 Task: Make in the project AgileHorizon a sprint 'Cloud Migration Sprint'. Create in the project AgileHorizon a sprint 'Cloud Migration Sprint'. Add in the project AgileHorizon a sprint 'Cloud Migration Sprint'
Action: Mouse moved to (203, 54)
Screenshot: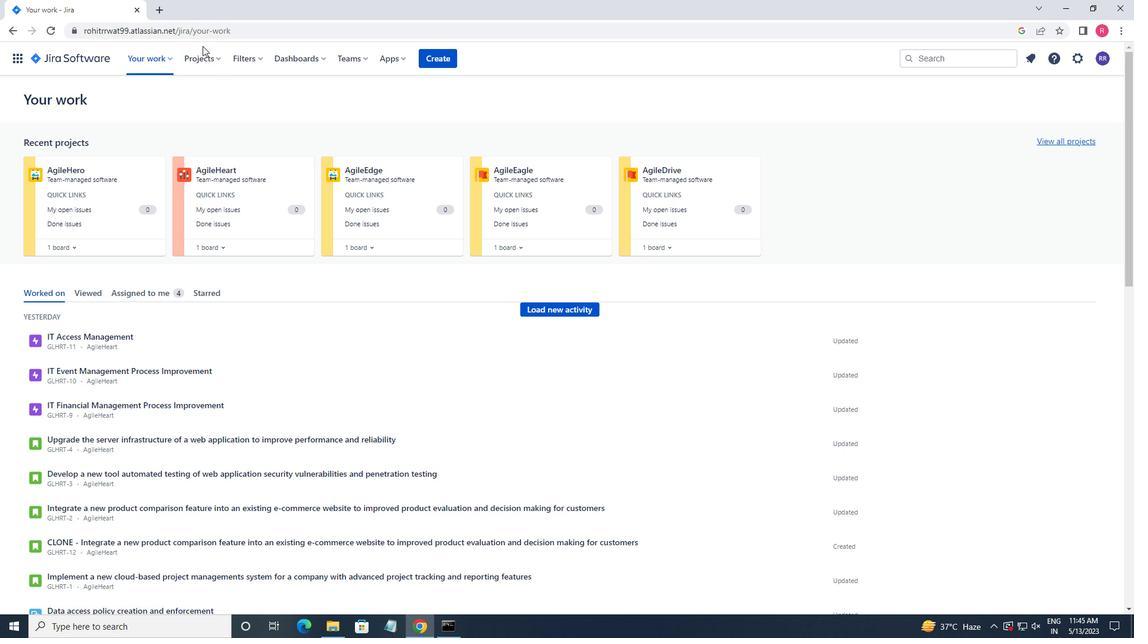 
Action: Mouse pressed left at (203, 54)
Screenshot: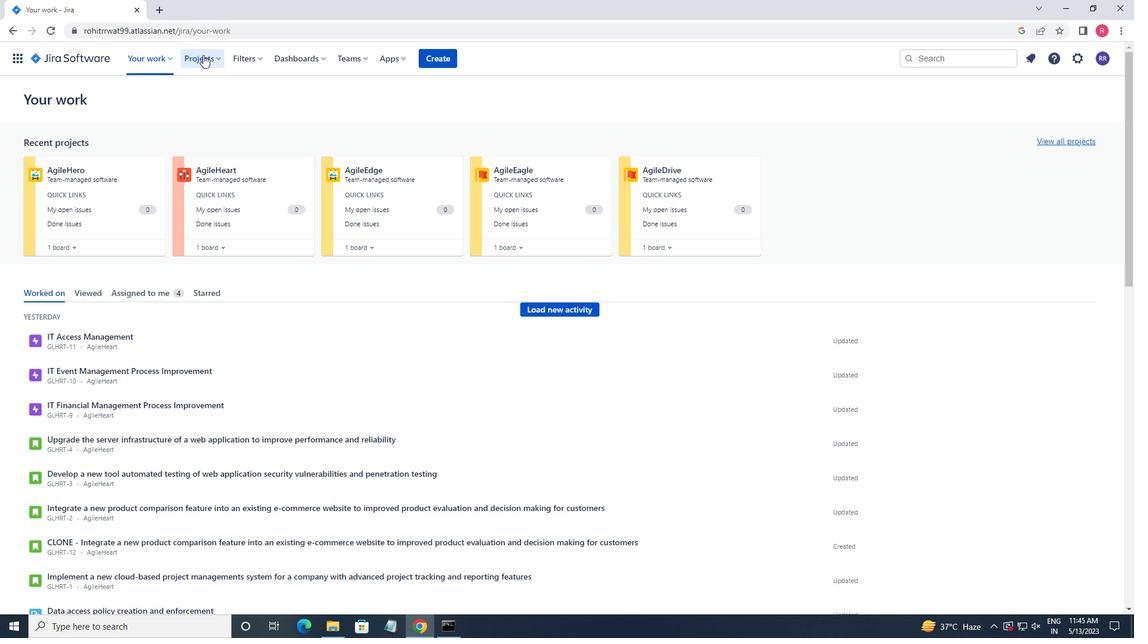 
Action: Mouse moved to (221, 105)
Screenshot: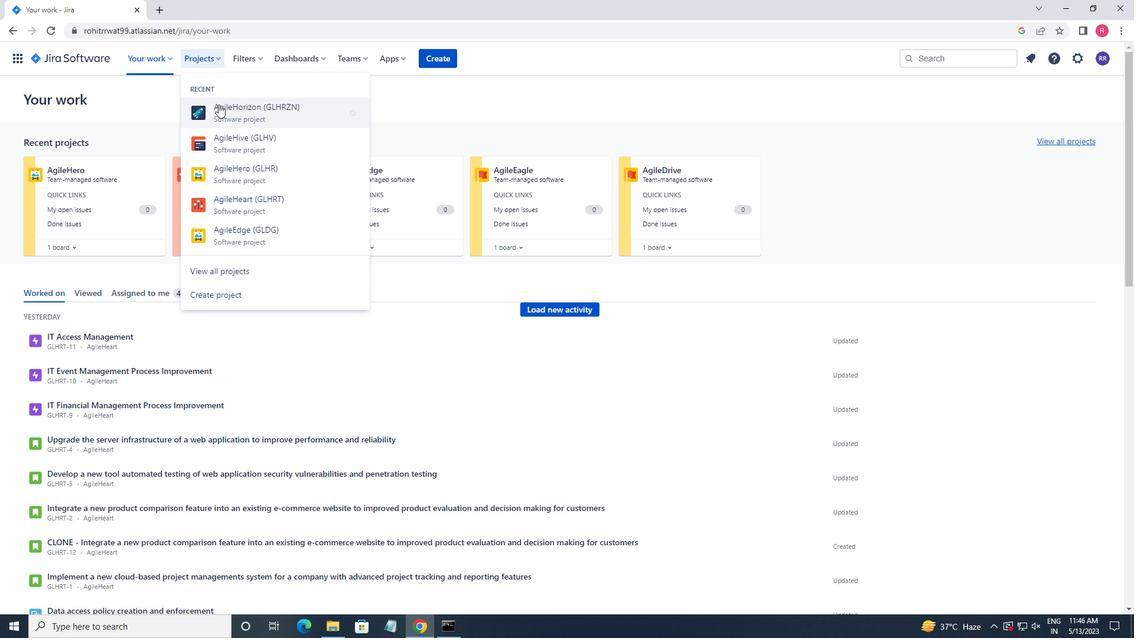 
Action: Mouse pressed left at (221, 105)
Screenshot: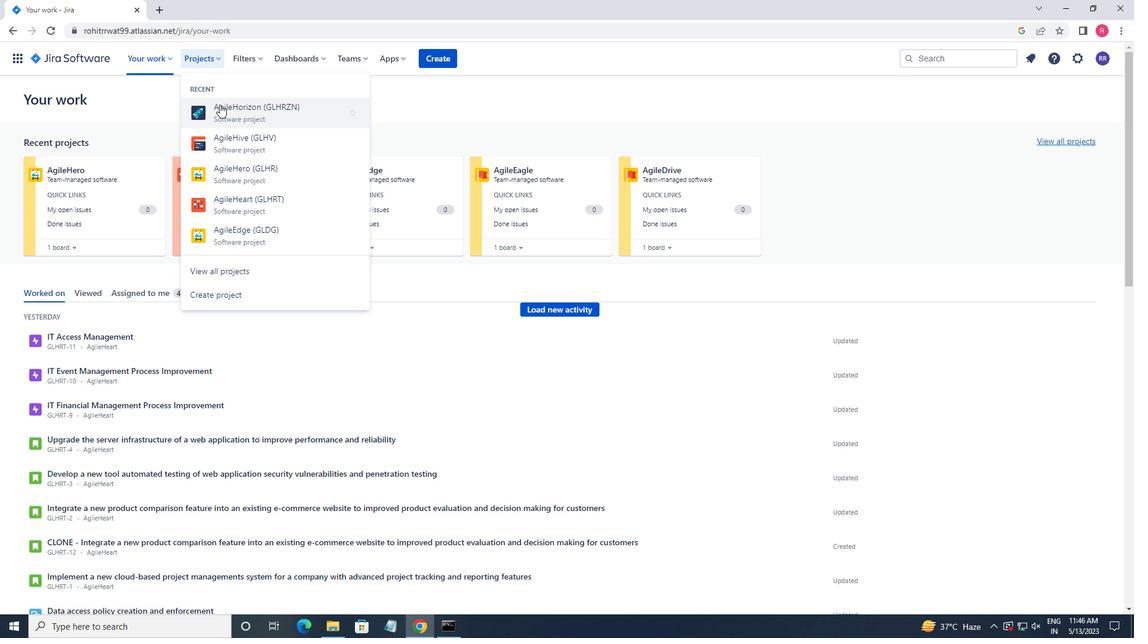 
Action: Mouse moved to (75, 179)
Screenshot: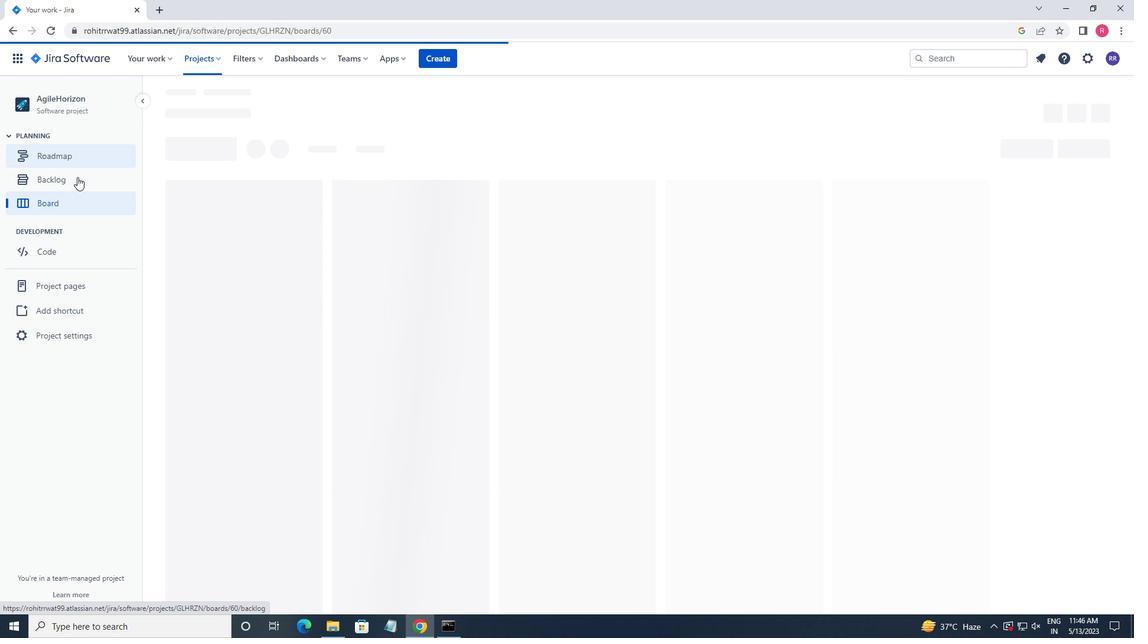 
Action: Mouse pressed left at (75, 179)
Screenshot: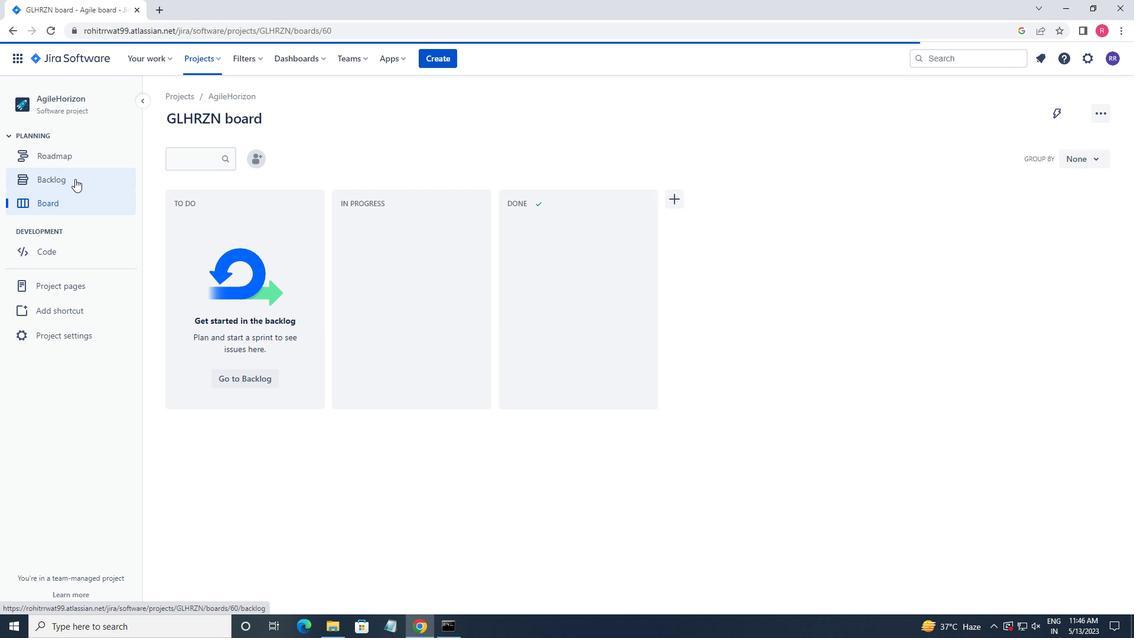 
Action: Mouse moved to (420, 192)
Screenshot: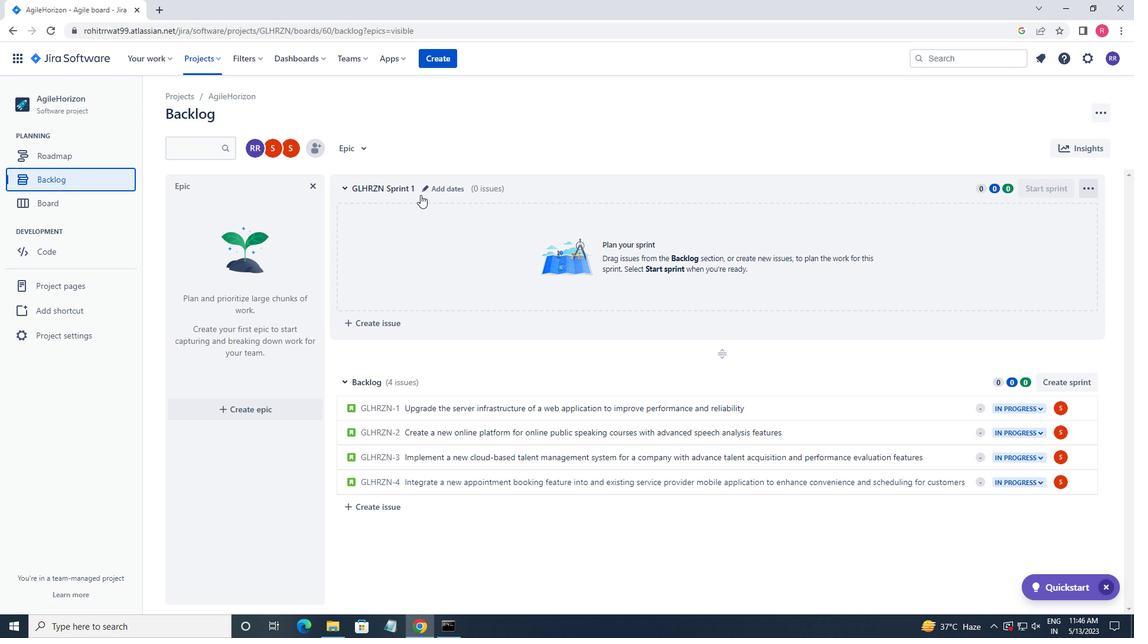 
Action: Mouse pressed left at (420, 192)
Screenshot: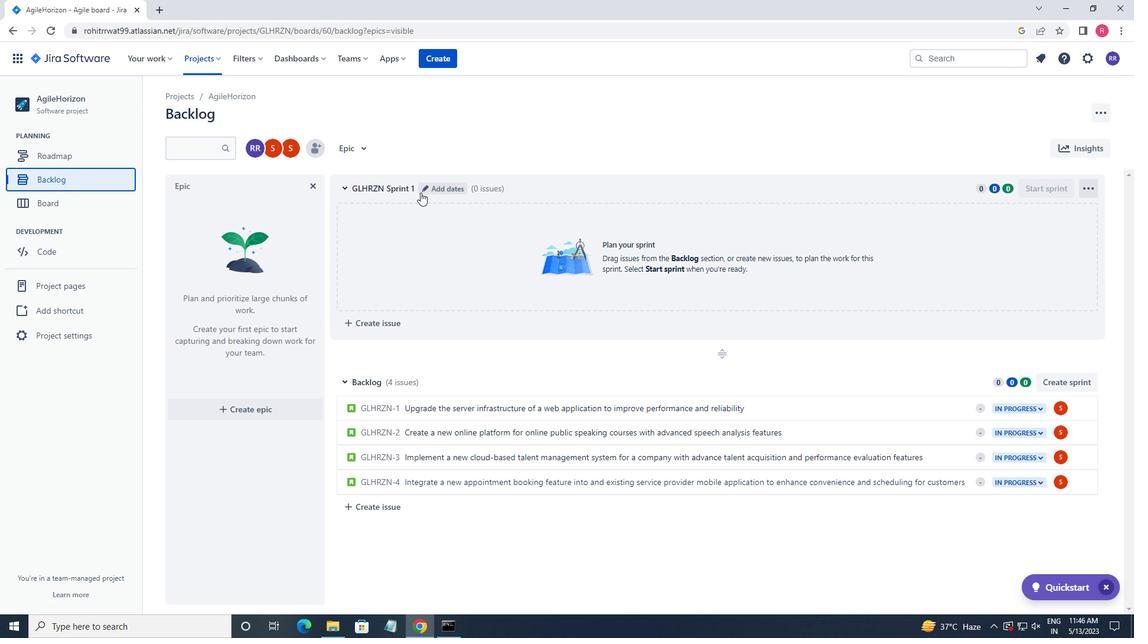 
Action: Key pressed <Key.backspace><Key.backspace><Key.backspace><Key.backspace><Key.backspace><Key.backspace><Key.backspace><Key.backspace><Key.backspace><Key.backspace><Key.backspace><Key.backspace><Key.backspace><Key.backspace><Key.backspace><Key.backspace><Key.backspace><Key.backspace><Key.backspace><Key.backspace><Key.backspace><Key.backspace><Key.backspace><Key.backspace><Key.shift>CLOUD<Key.space><Key.shift_r>MIGRATION<Key.space><Key.shift><Key.shift>SPRINT<Key.space>
Screenshot: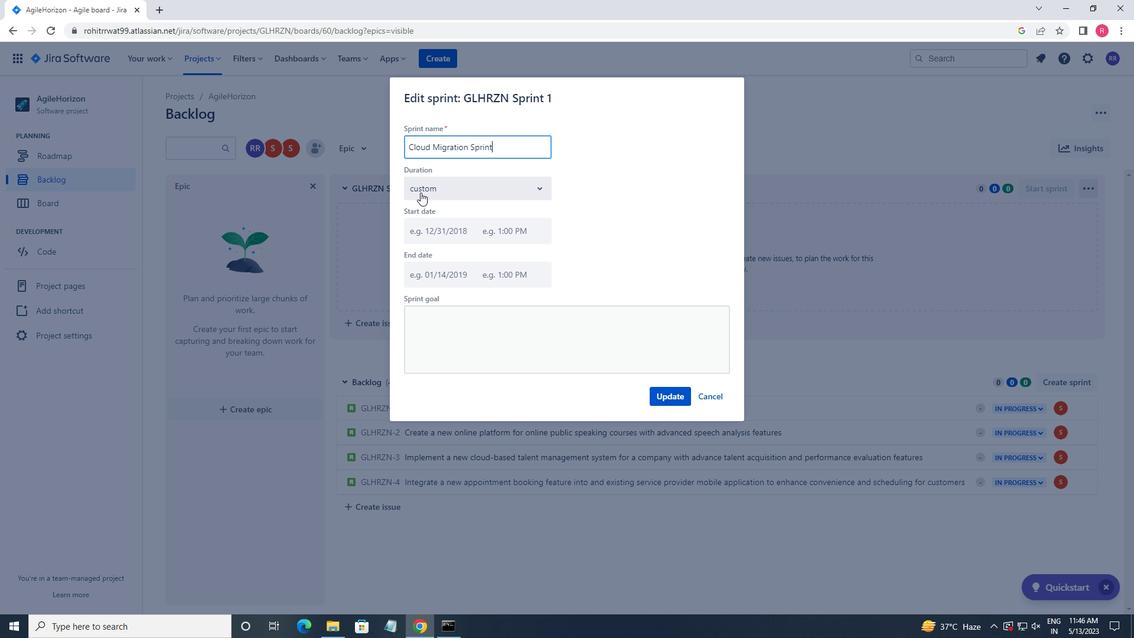 
Action: Mouse moved to (661, 403)
Screenshot: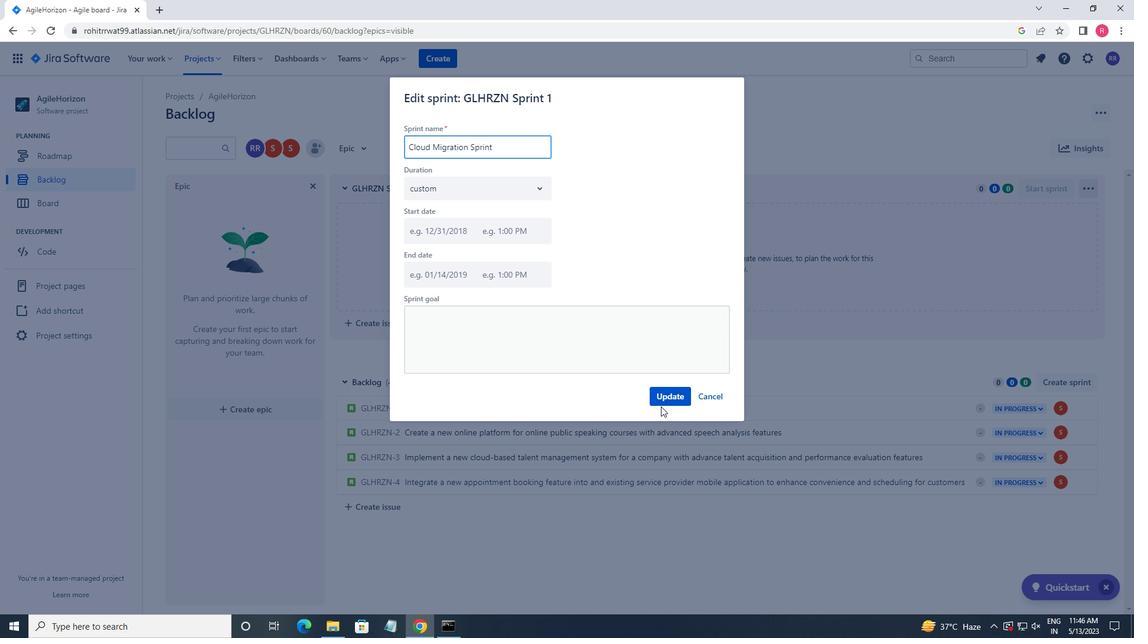 
Action: Mouse pressed left at (661, 403)
Screenshot: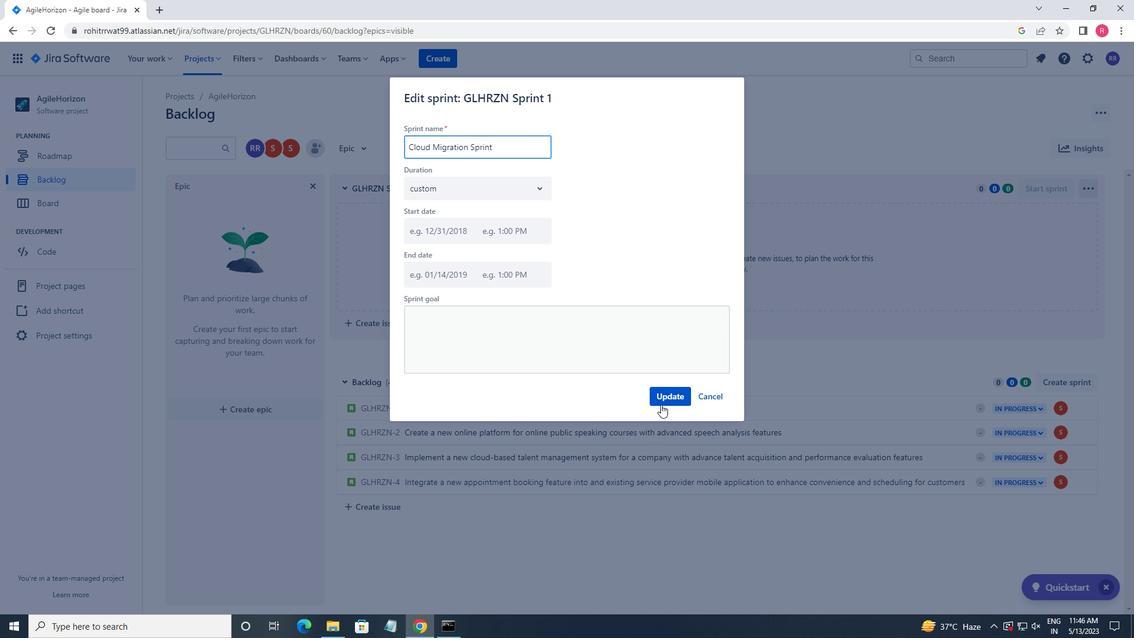 
Action: Mouse moved to (1072, 381)
Screenshot: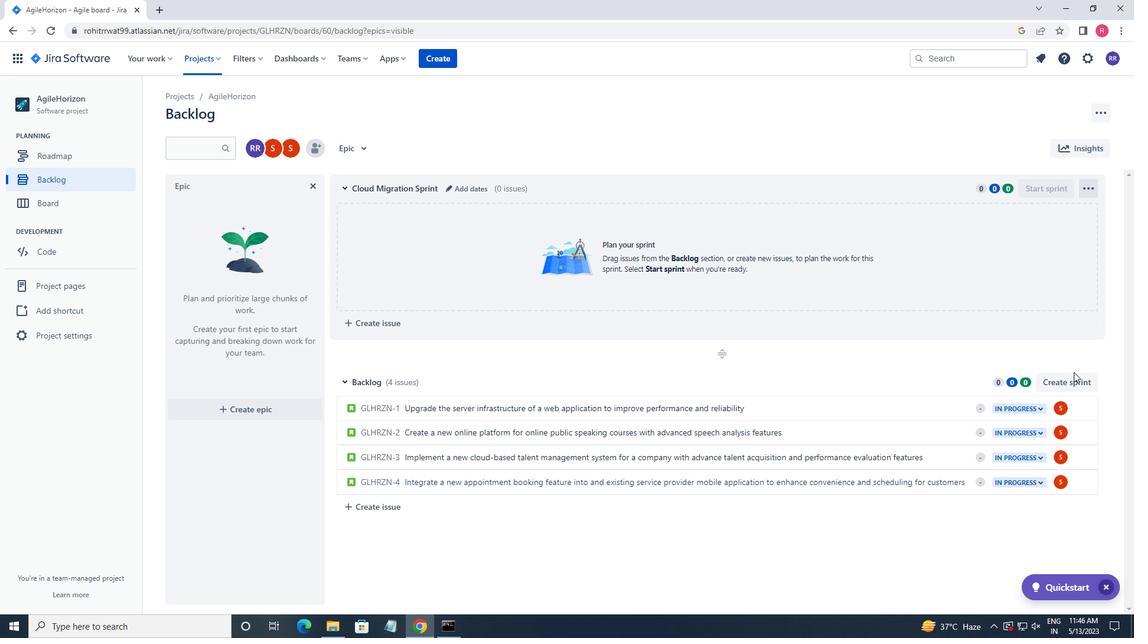 
Action: Mouse pressed left at (1072, 381)
Screenshot: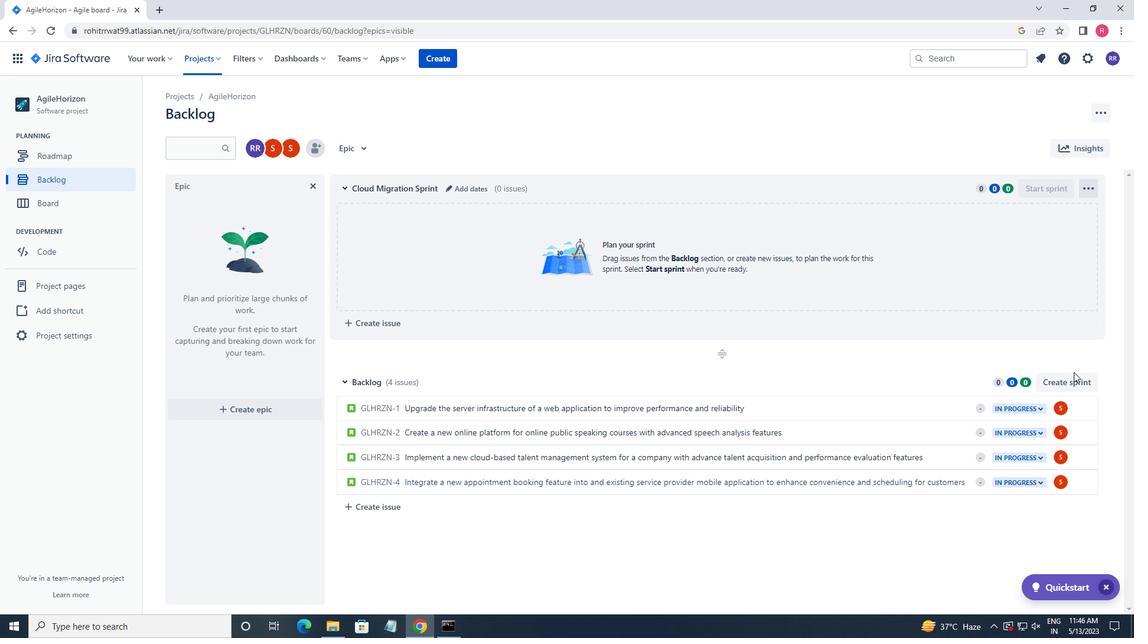 
Action: Mouse moved to (453, 387)
Screenshot: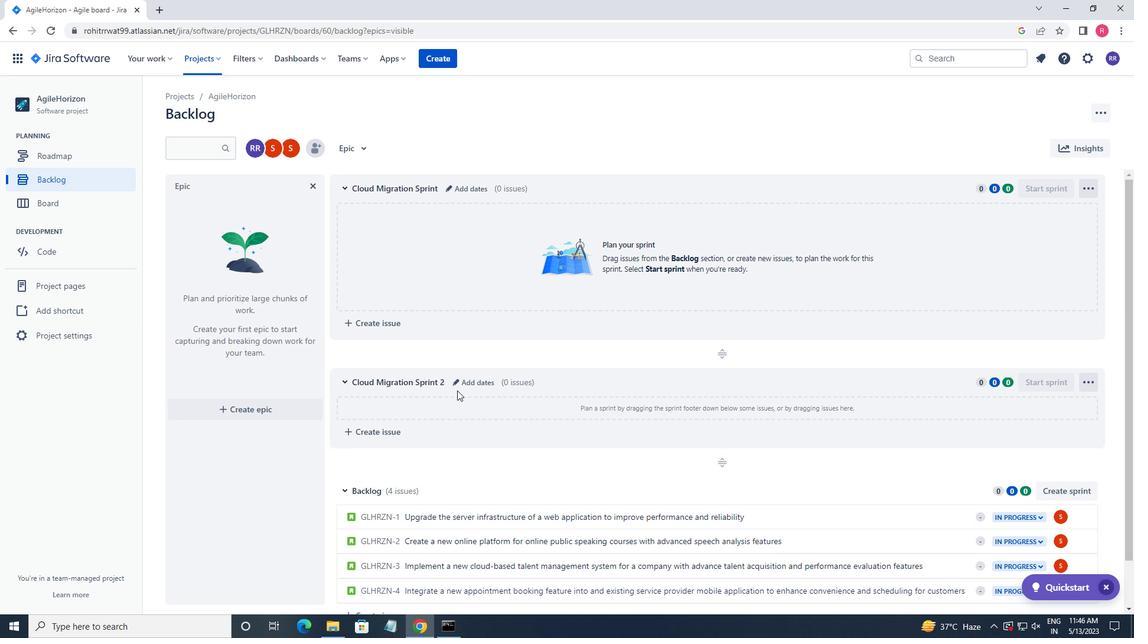 
Action: Mouse pressed left at (453, 387)
Screenshot: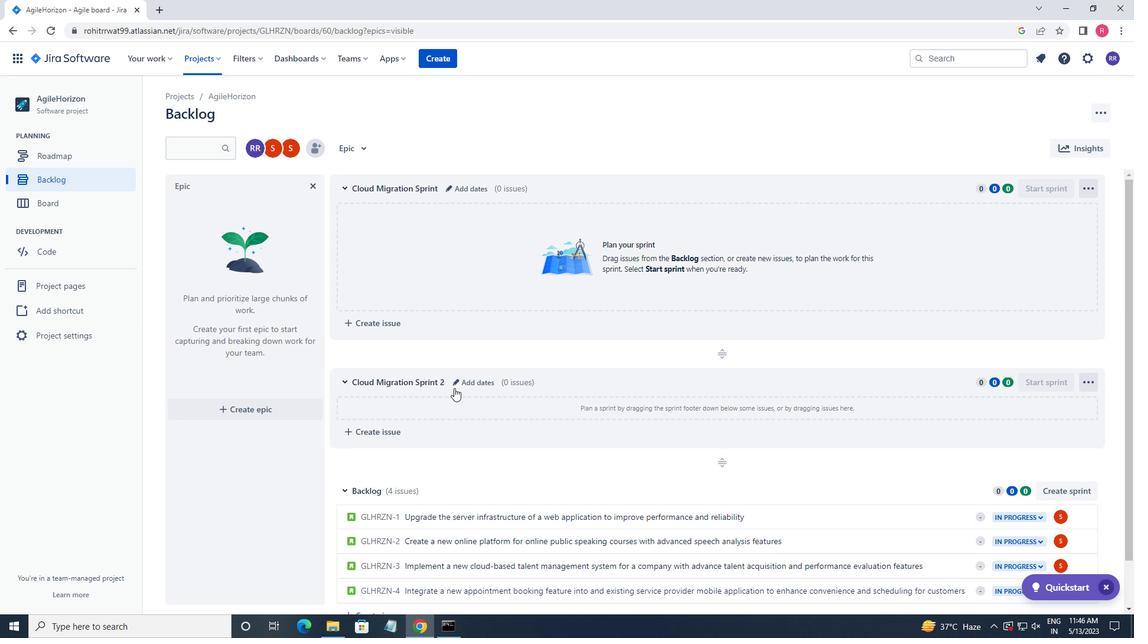 
Action: Key pressed <Key.backspace><Key.enter>
Screenshot: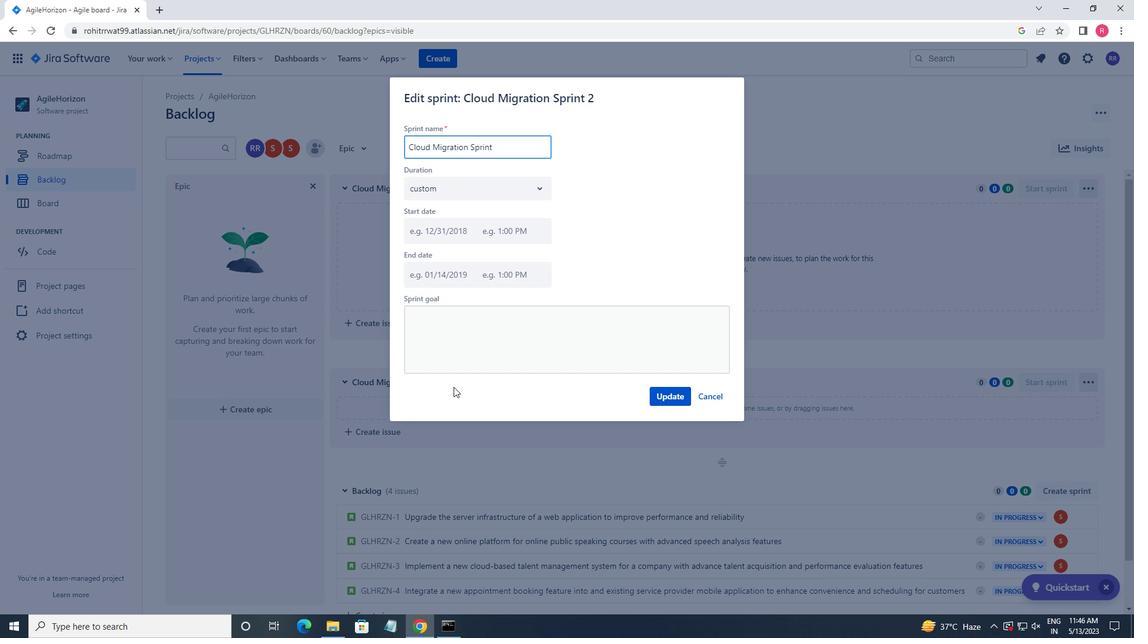 
Action: Mouse moved to (1066, 495)
Screenshot: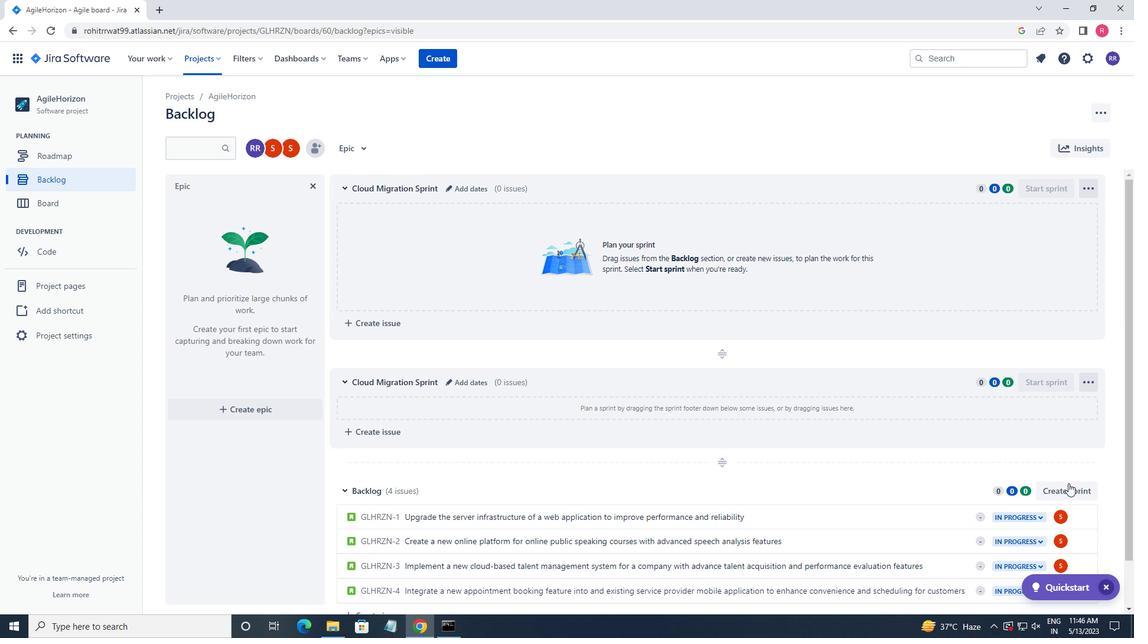 
Action: Mouse pressed left at (1066, 495)
Screenshot: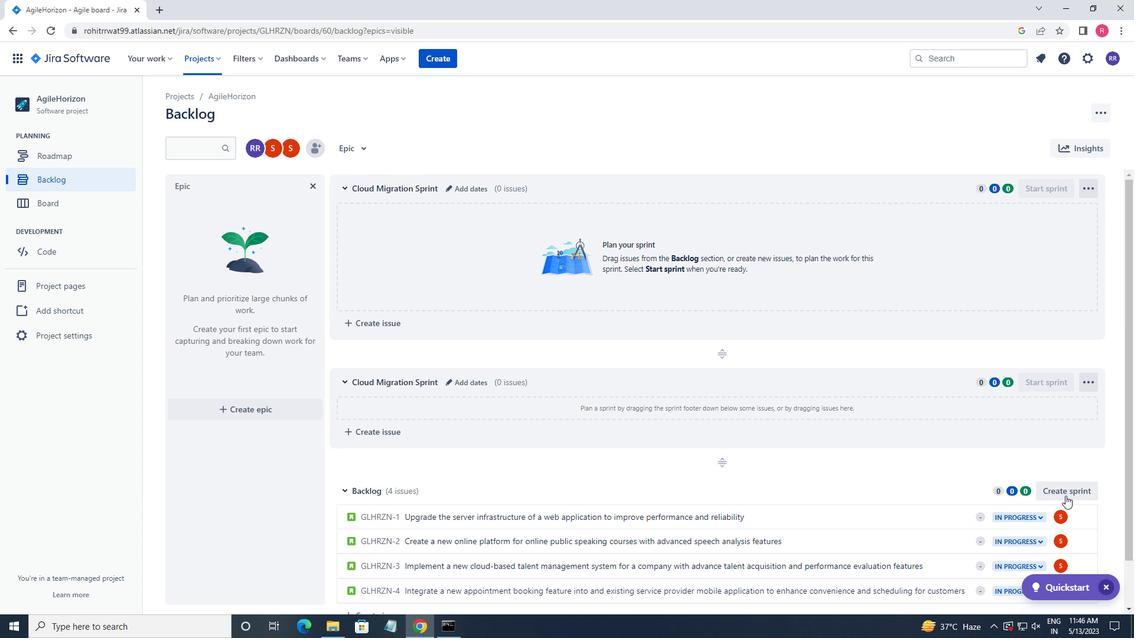 
Action: Mouse moved to (465, 499)
Screenshot: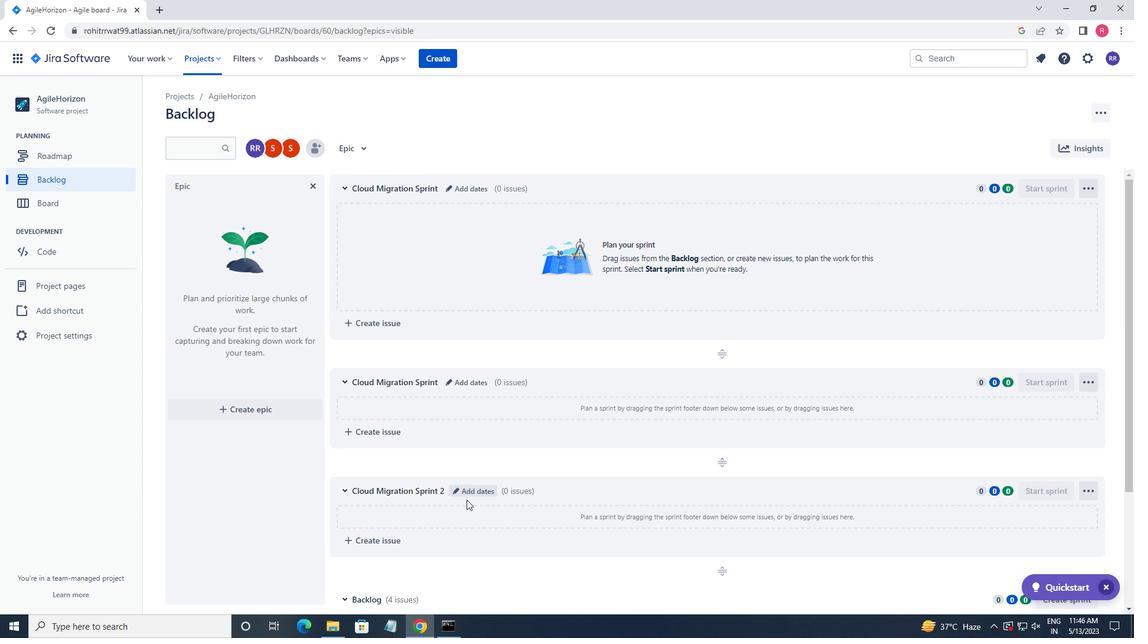 
Action: Mouse pressed left at (465, 499)
Screenshot: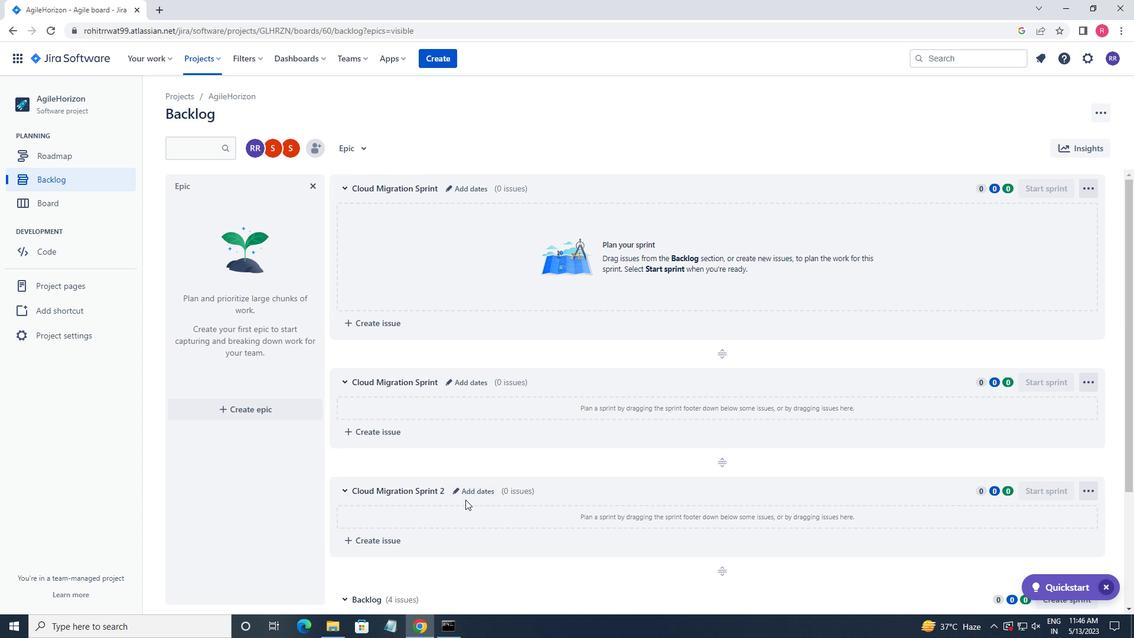 
Action: Mouse moved to (461, 492)
Screenshot: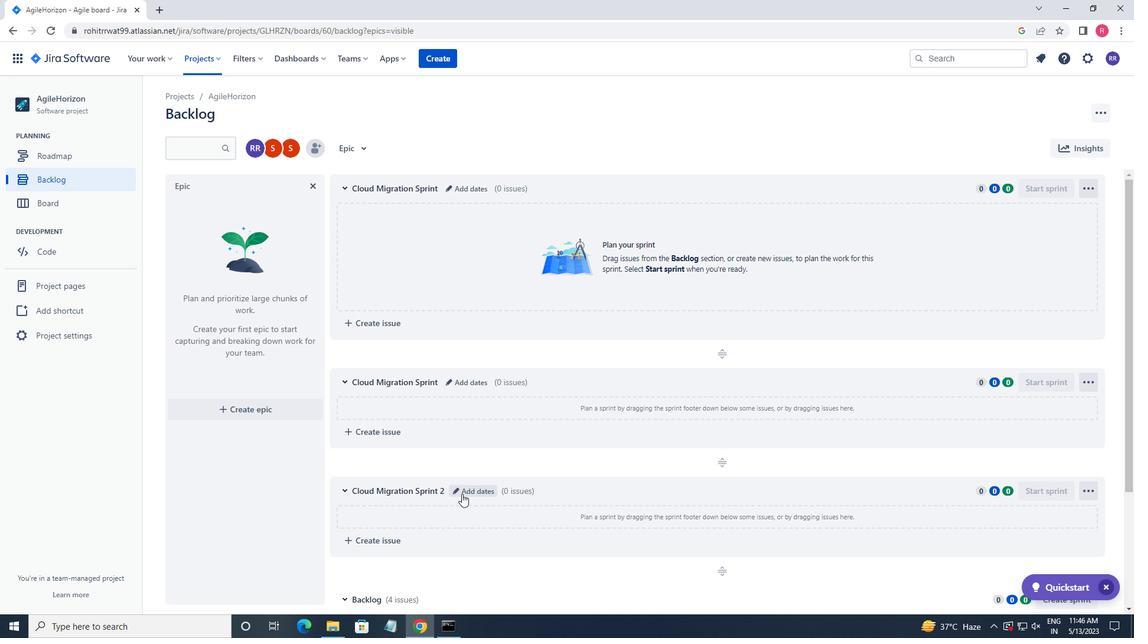 
Action: Mouse pressed left at (461, 492)
Screenshot: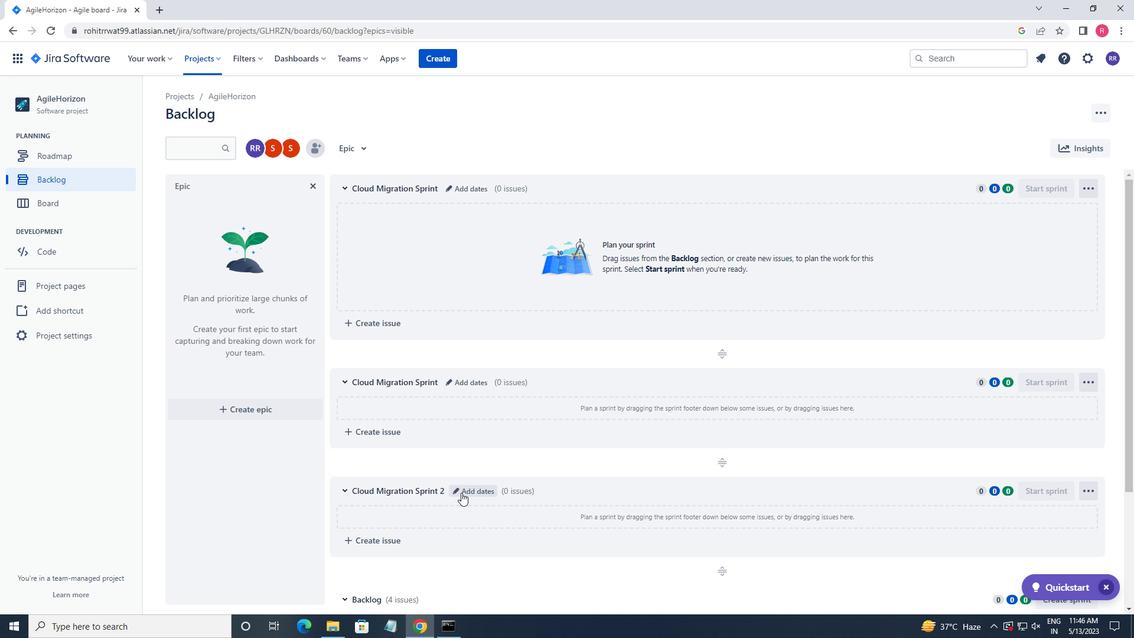 
Action: Key pressed <Key.backspace><Key.enter>
Screenshot: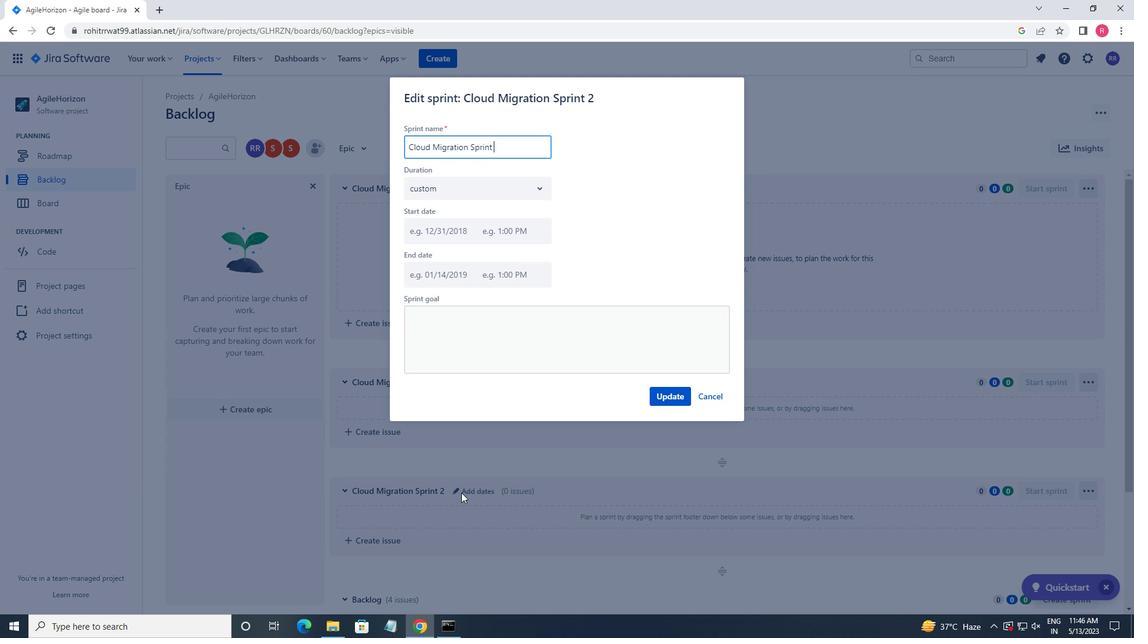 
Action: Mouse moved to (605, 377)
Screenshot: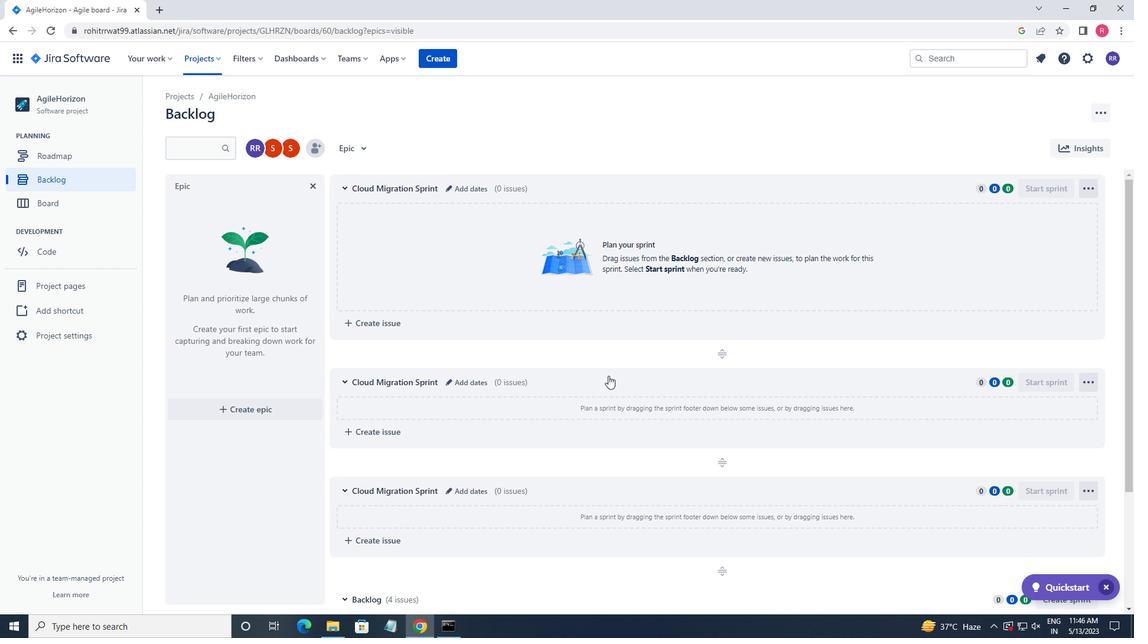 
Action: Mouse scrolled (605, 376) with delta (0, 0)
Screenshot: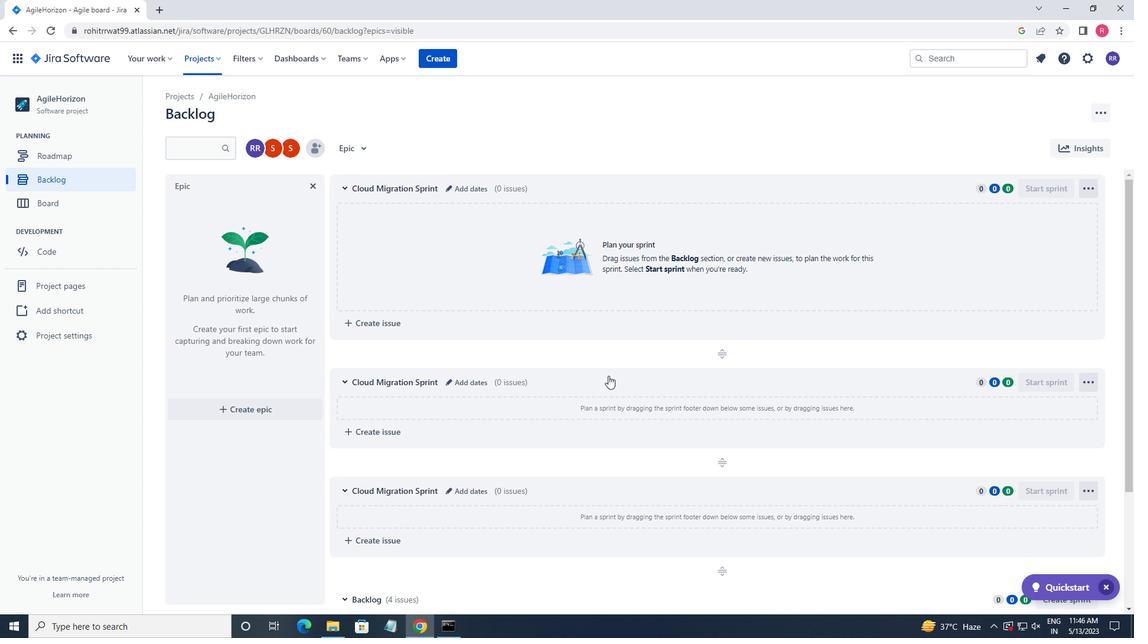 
Action: Mouse moved to (605, 377)
Screenshot: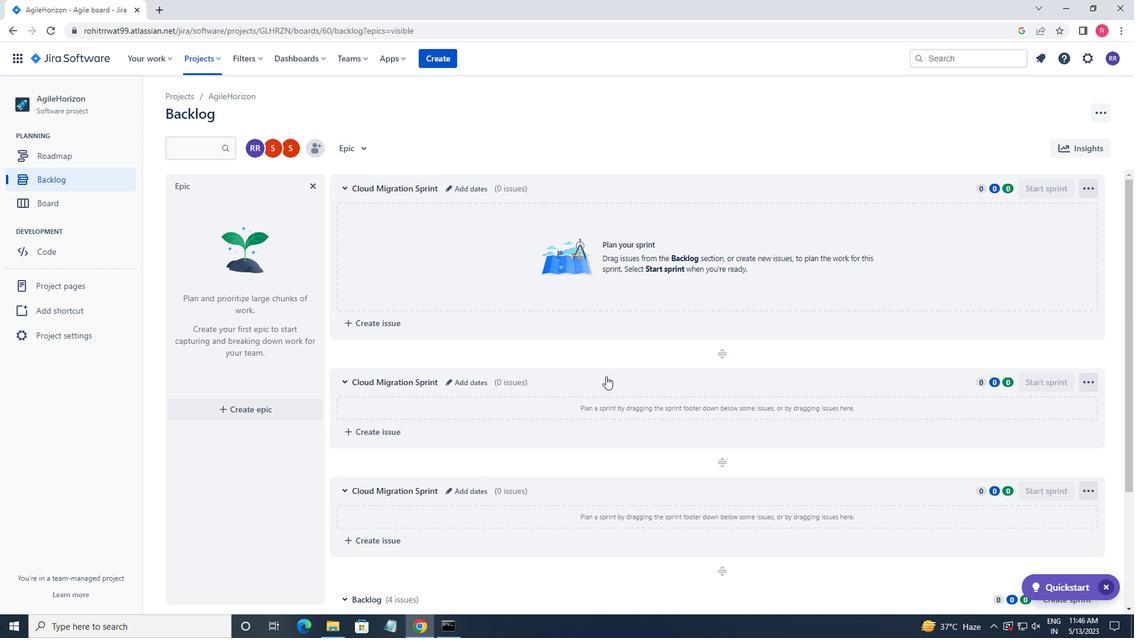 
Action: Mouse scrolled (605, 376) with delta (0, 0)
Screenshot: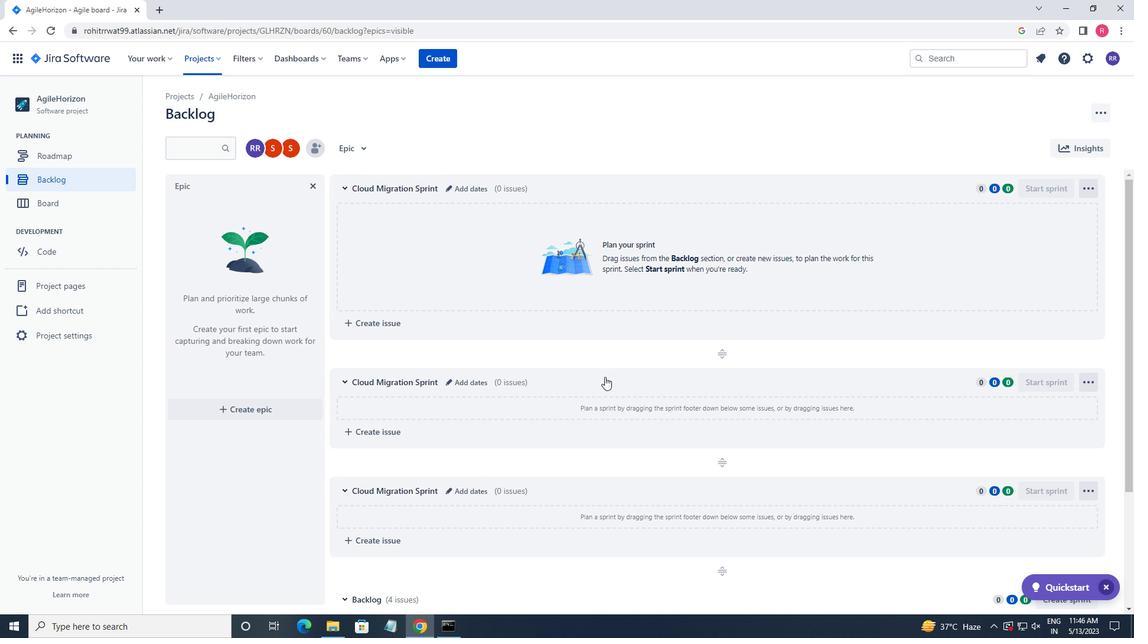 
Action: Mouse moved to (605, 375)
Screenshot: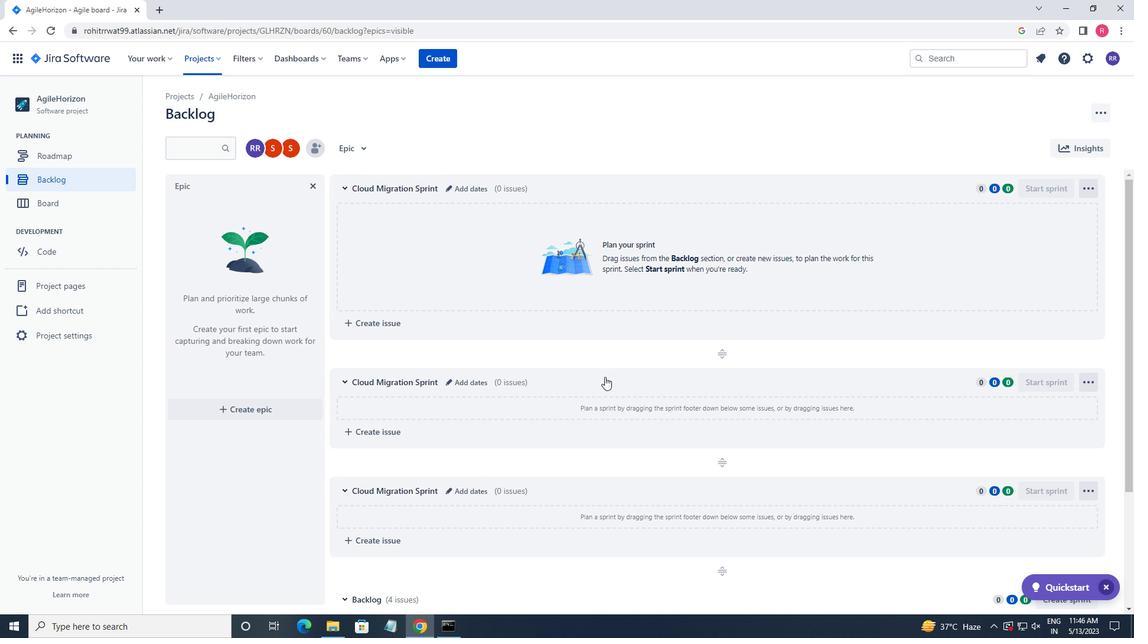 
Action: Mouse scrolled (605, 375) with delta (0, 0)
Screenshot: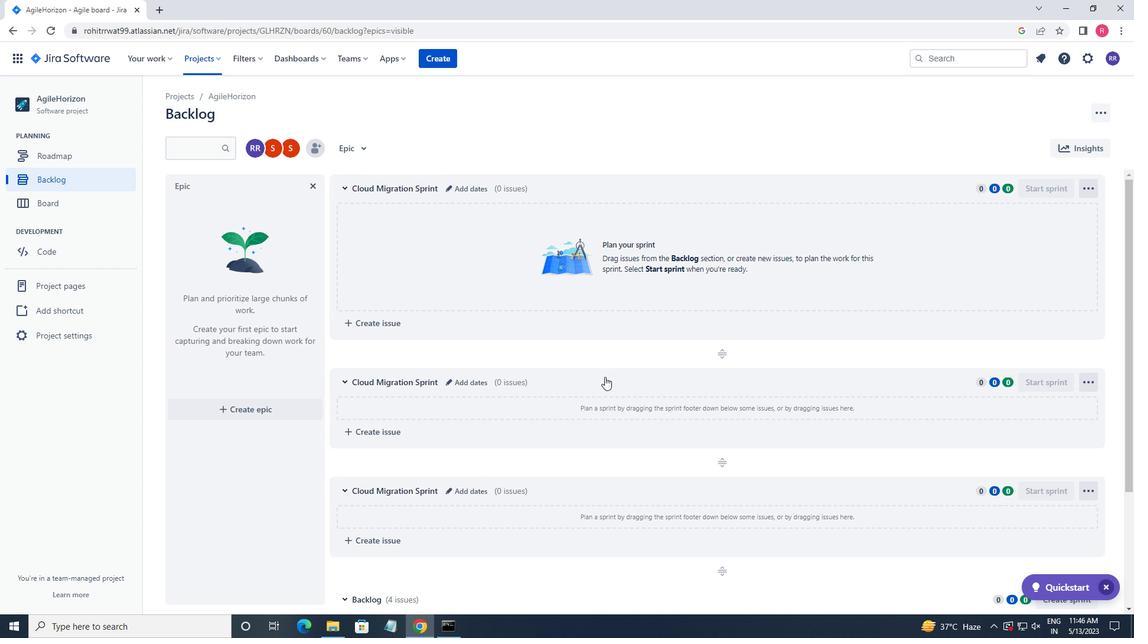 
Action: Mouse moved to (606, 375)
Screenshot: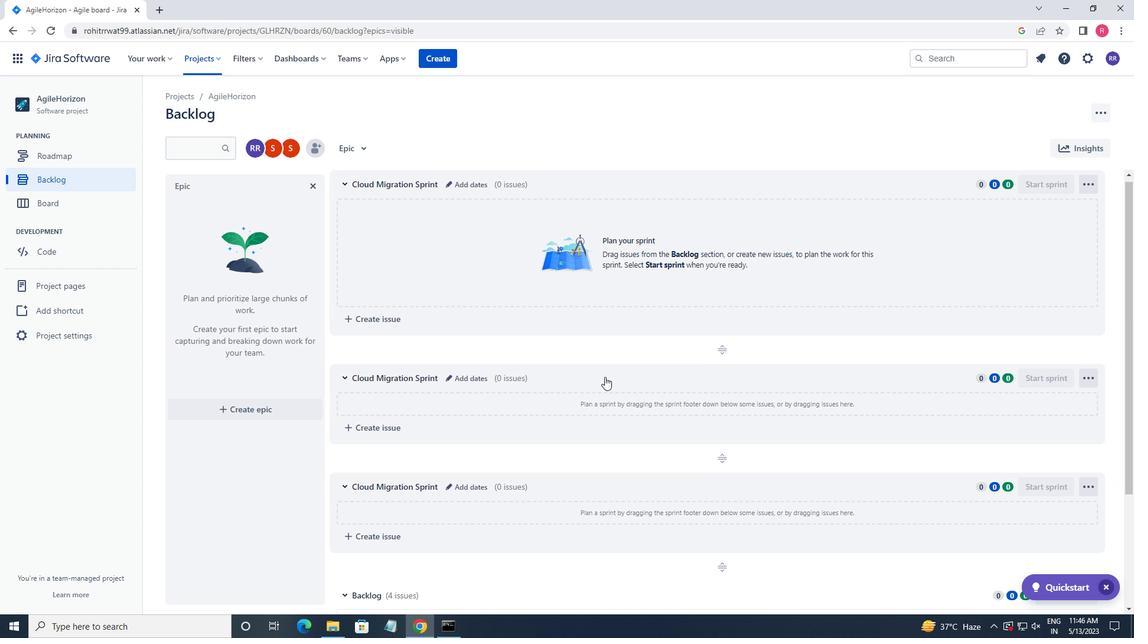 
Action: Mouse scrolled (606, 374) with delta (0, 0)
Screenshot: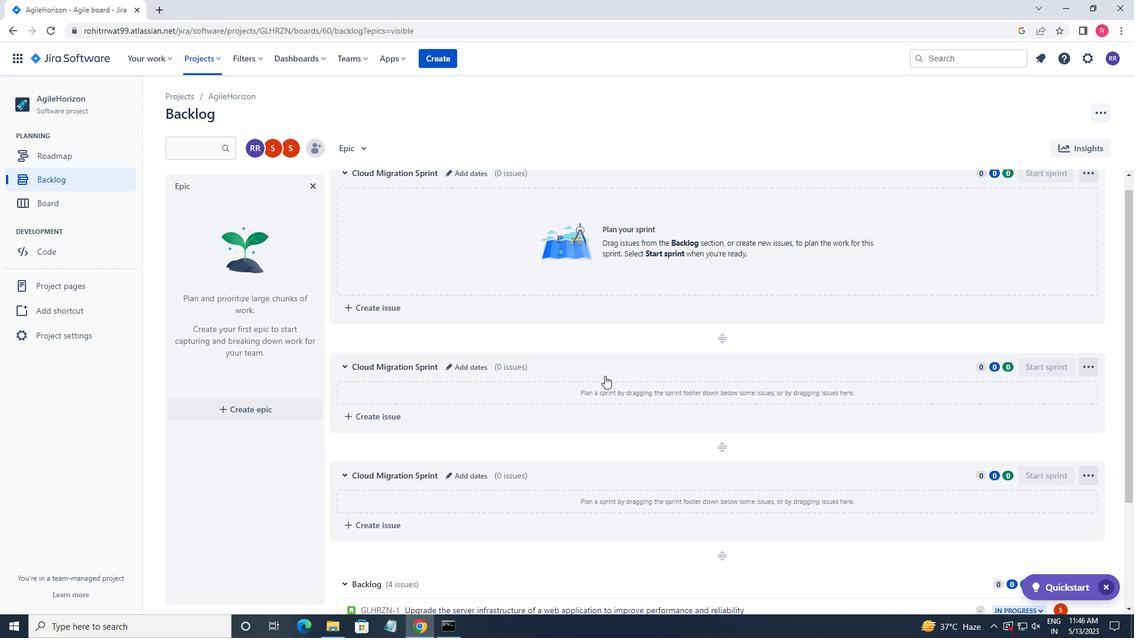 
Action: Mouse scrolled (606, 374) with delta (0, 0)
Screenshot: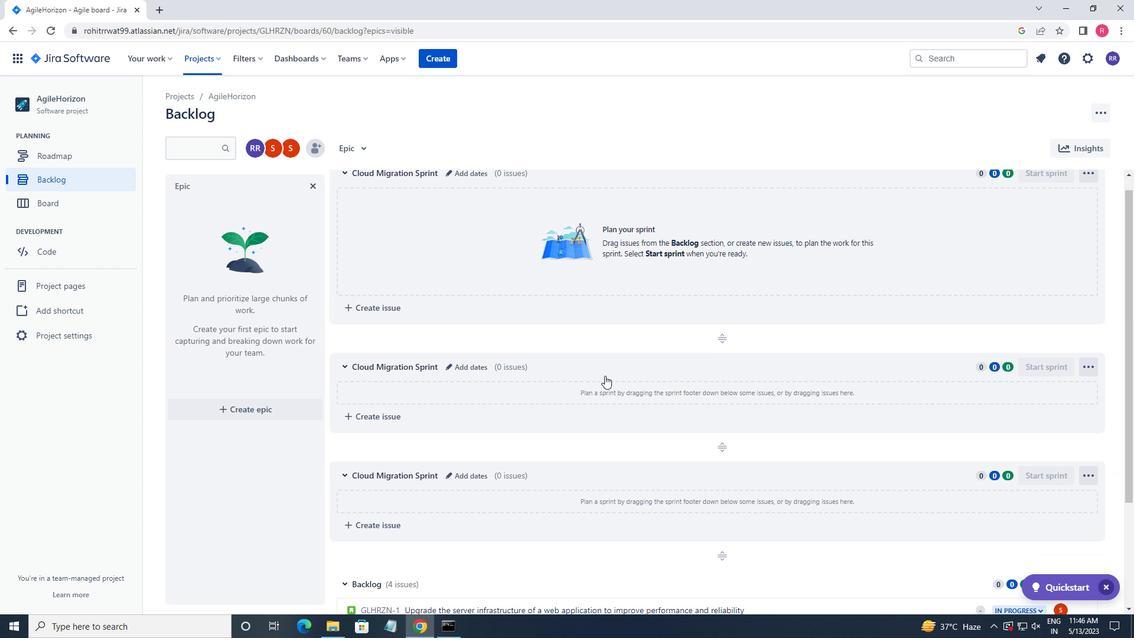 
Action: Mouse moved to (582, 344)
Screenshot: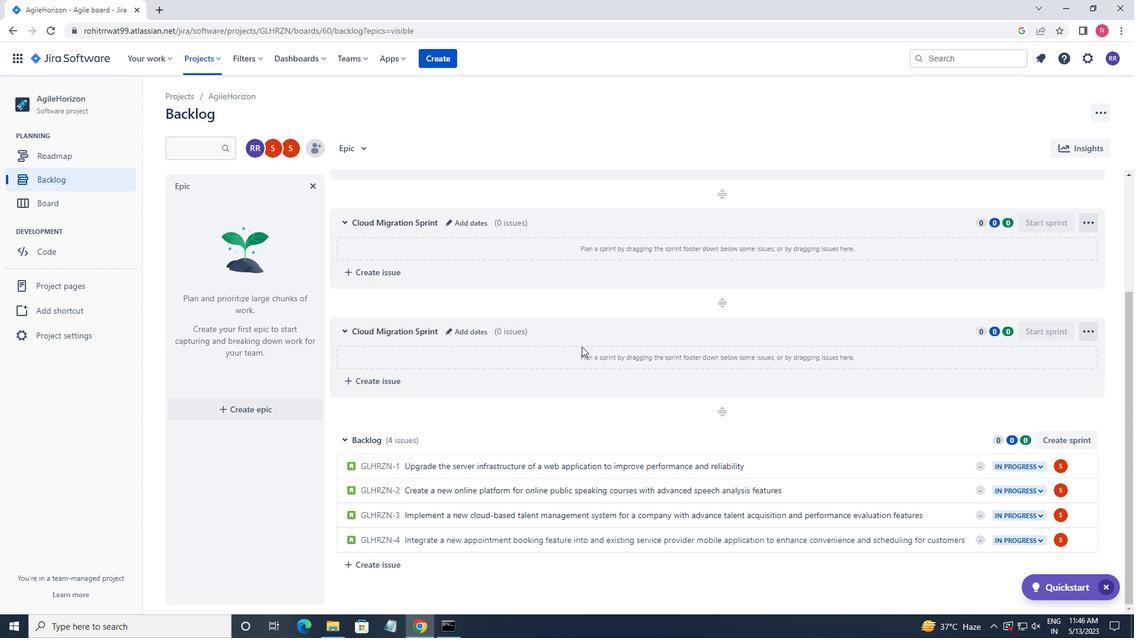 
Action: Mouse scrolled (582, 345) with delta (0, 0)
Screenshot: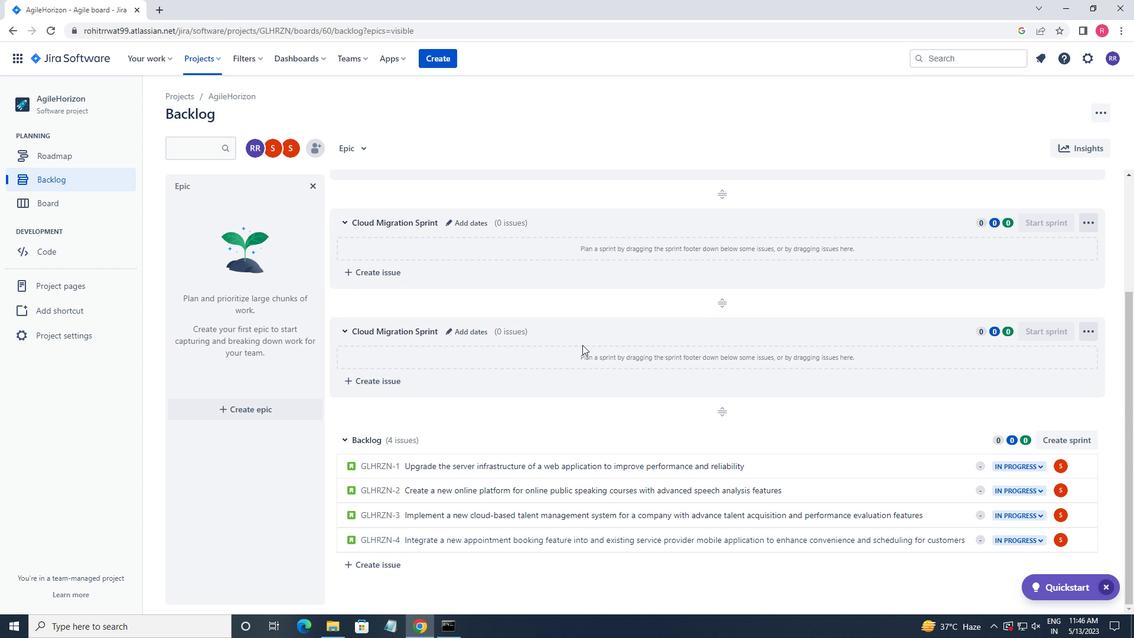 
Action: Mouse scrolled (582, 345) with delta (0, 0)
Screenshot: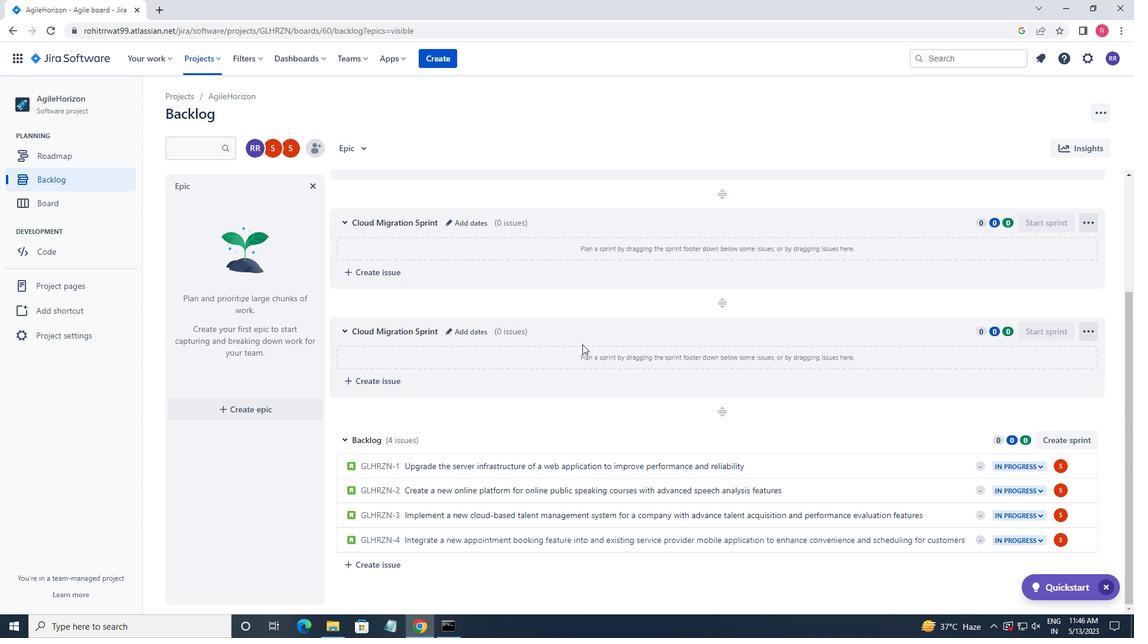
Action: Mouse scrolled (582, 345) with delta (0, 0)
Screenshot: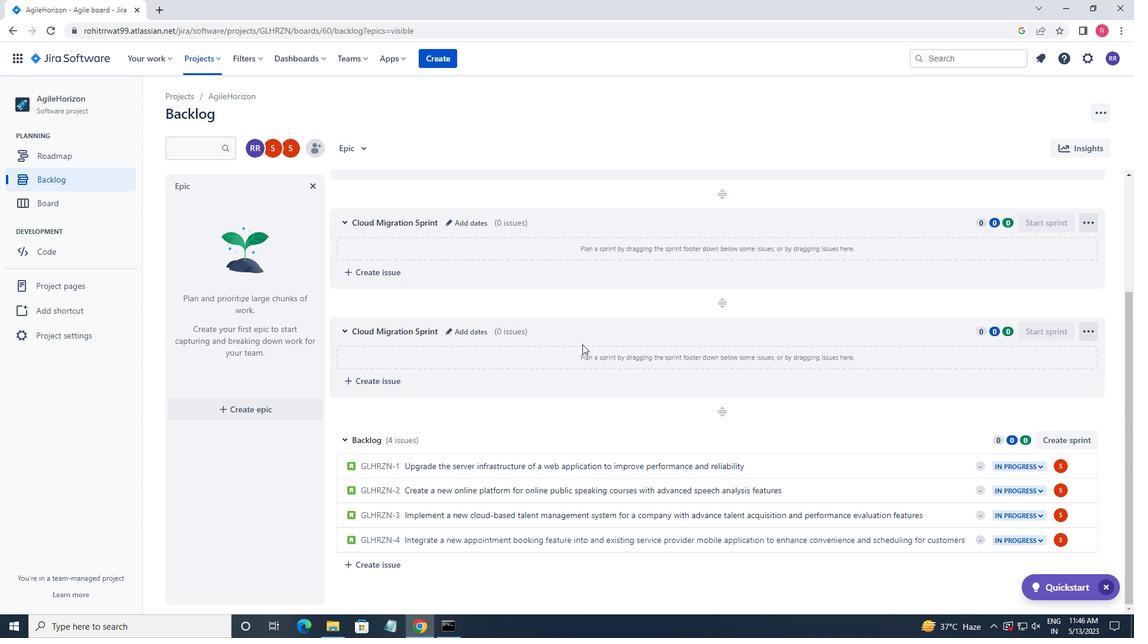 
Action: Mouse scrolled (582, 345) with delta (0, 0)
Screenshot: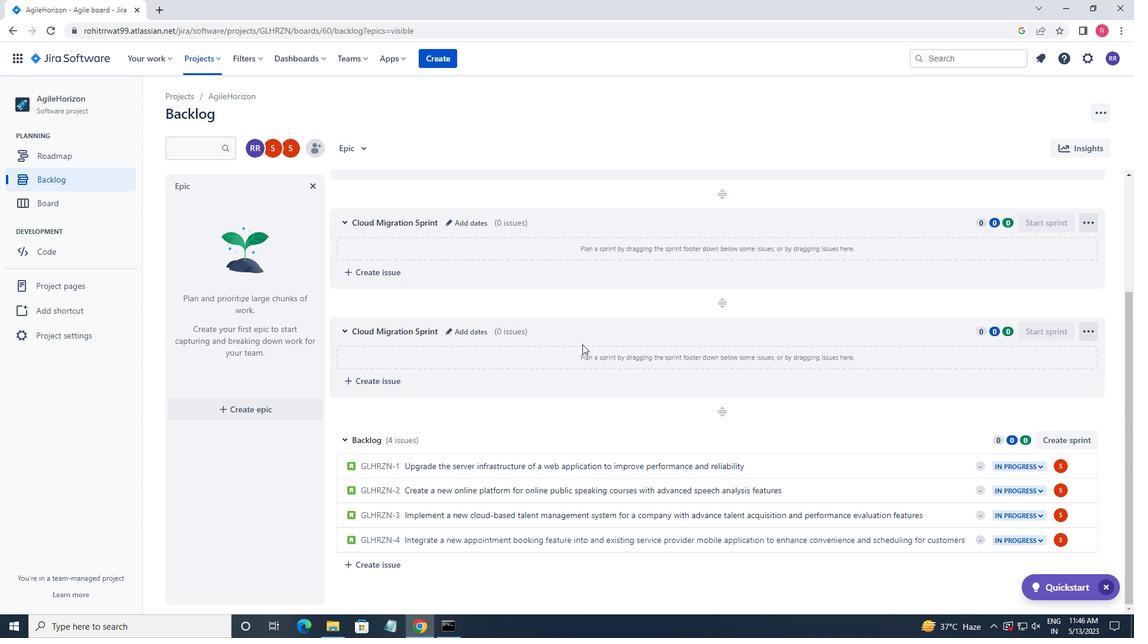 
Action: Mouse scrolled (582, 345) with delta (0, 0)
Screenshot: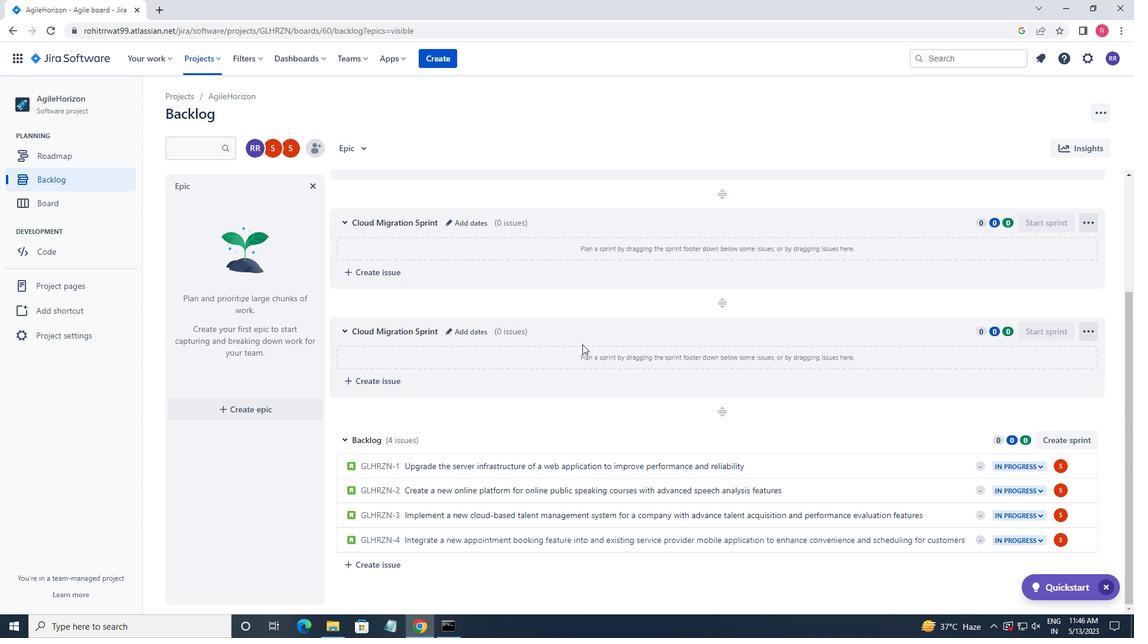 
Action: Mouse moved to (494, 381)
Screenshot: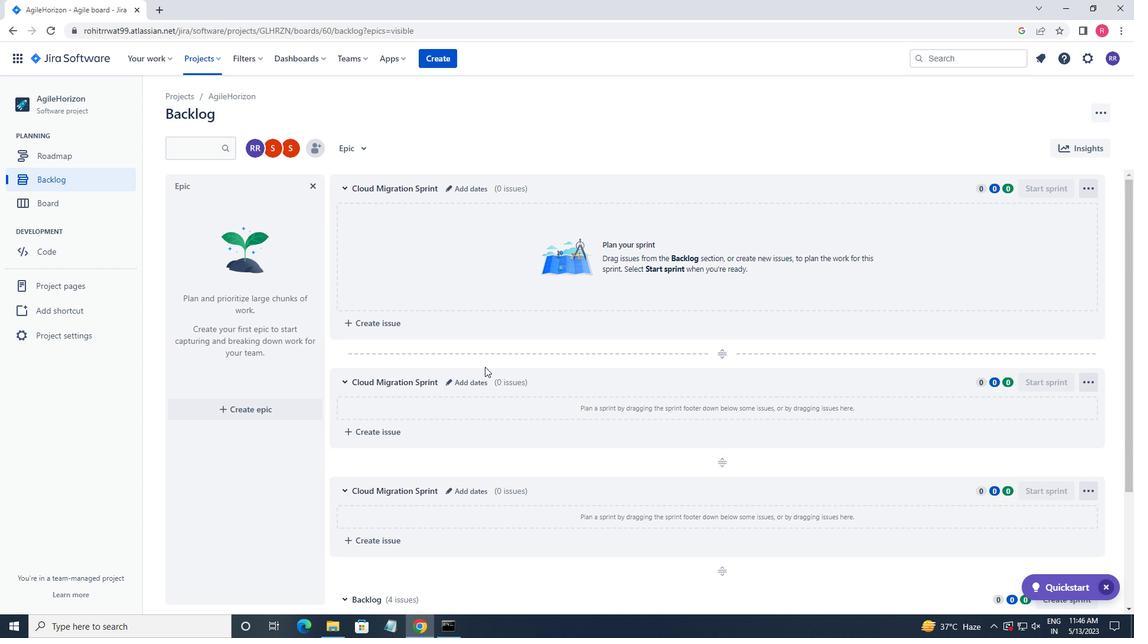 
Action: Mouse scrolled (494, 381) with delta (0, 0)
Screenshot: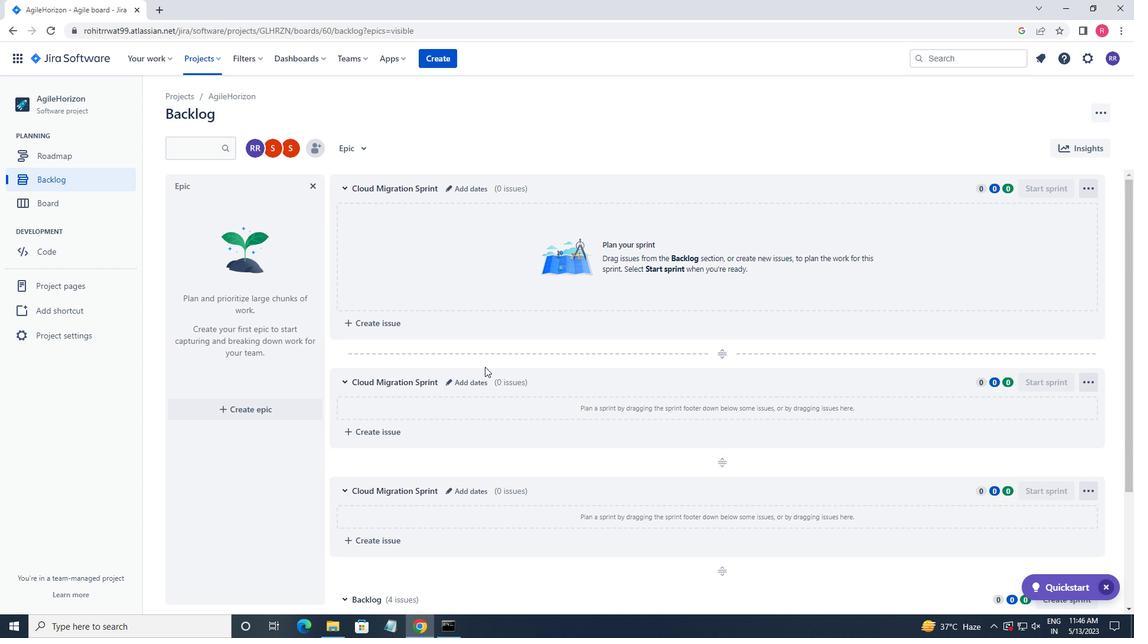 
Action: Mouse moved to (496, 383)
Screenshot: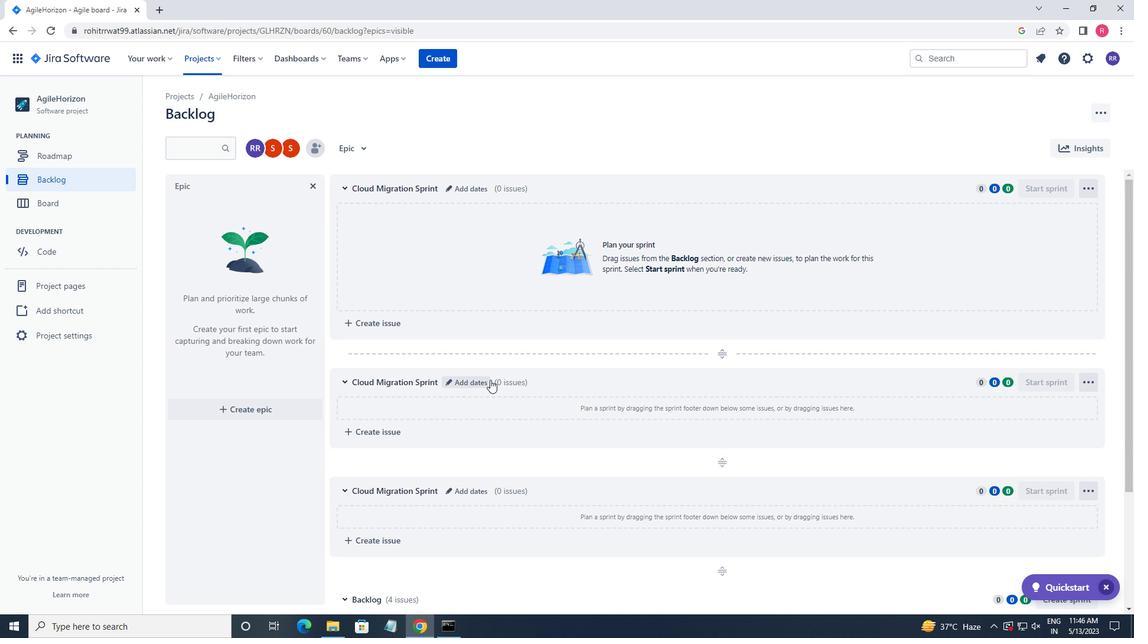 
Action: Mouse scrolled (496, 382) with delta (0, 0)
Screenshot: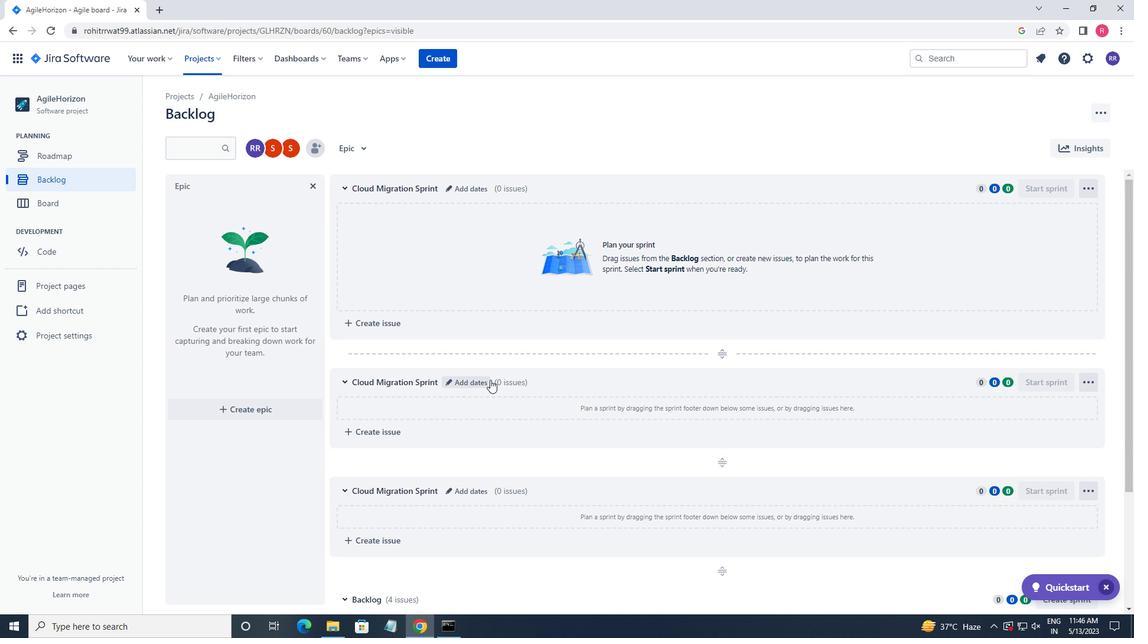 
Action: Mouse scrolled (496, 382) with delta (0, 0)
Screenshot: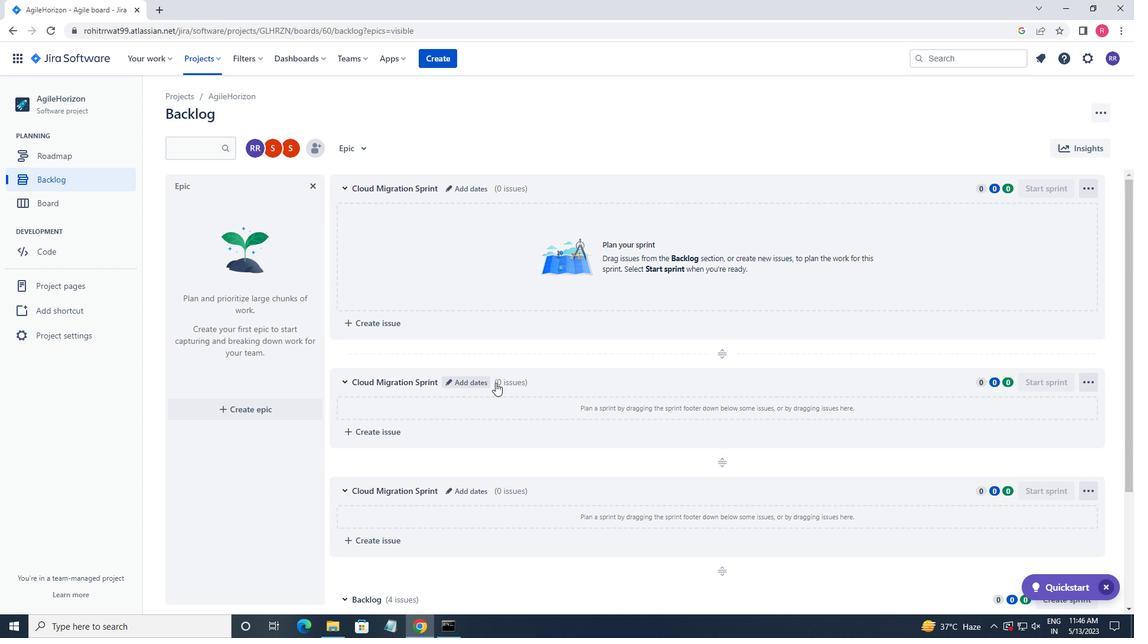 
Action: Mouse scrolled (496, 382) with delta (0, 0)
Screenshot: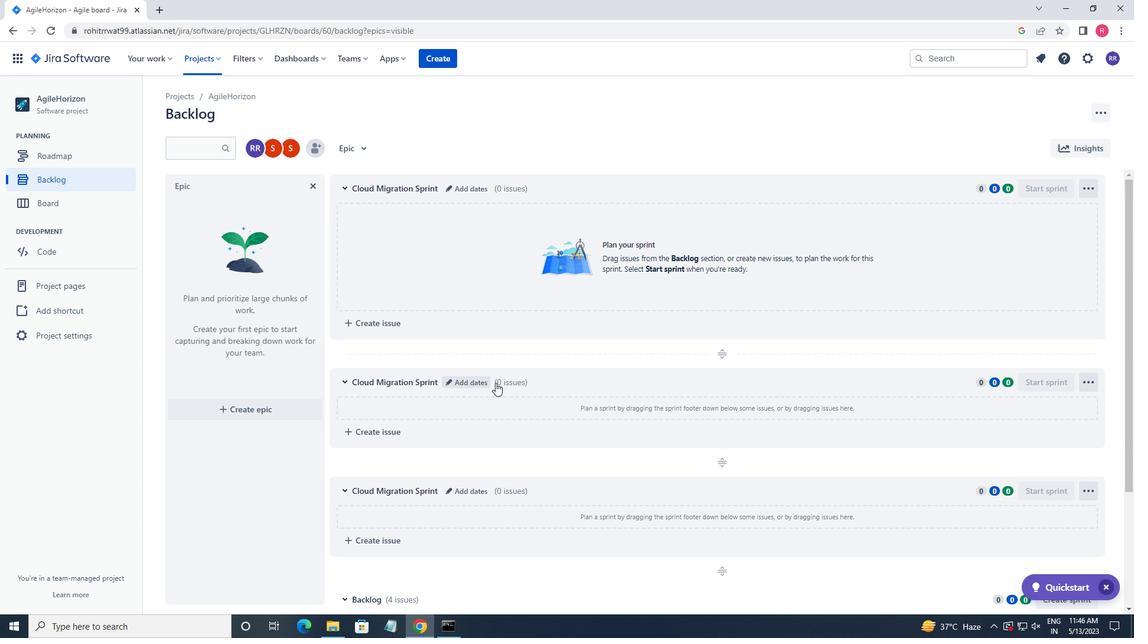 
Action: Mouse moved to (497, 383)
Screenshot: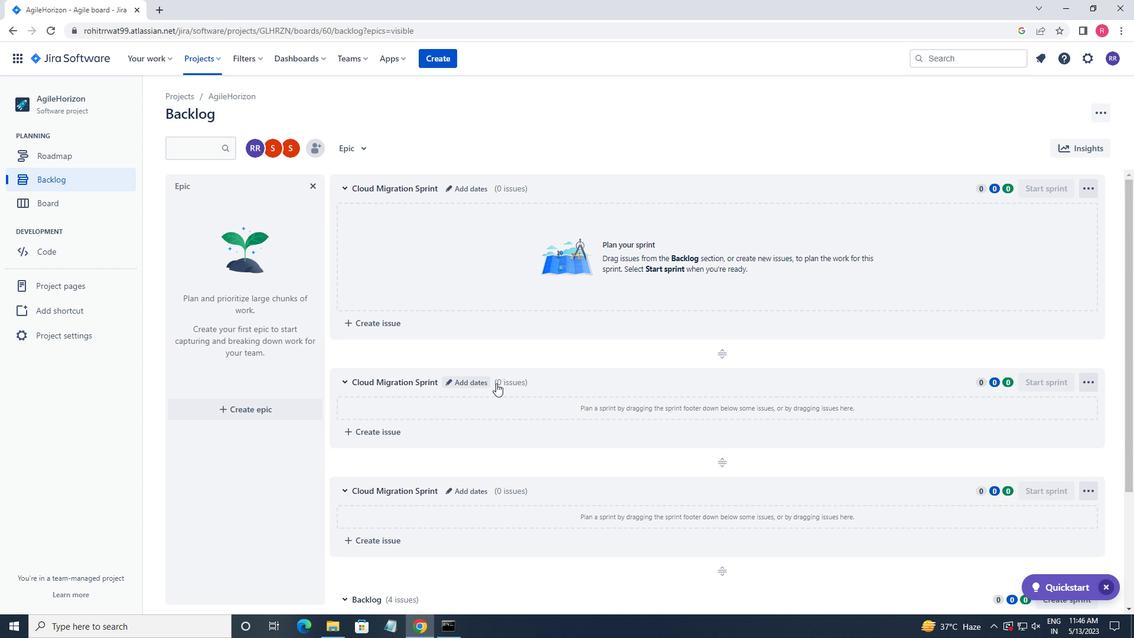 
Action: Mouse scrolled (497, 382) with delta (0, 0)
Screenshot: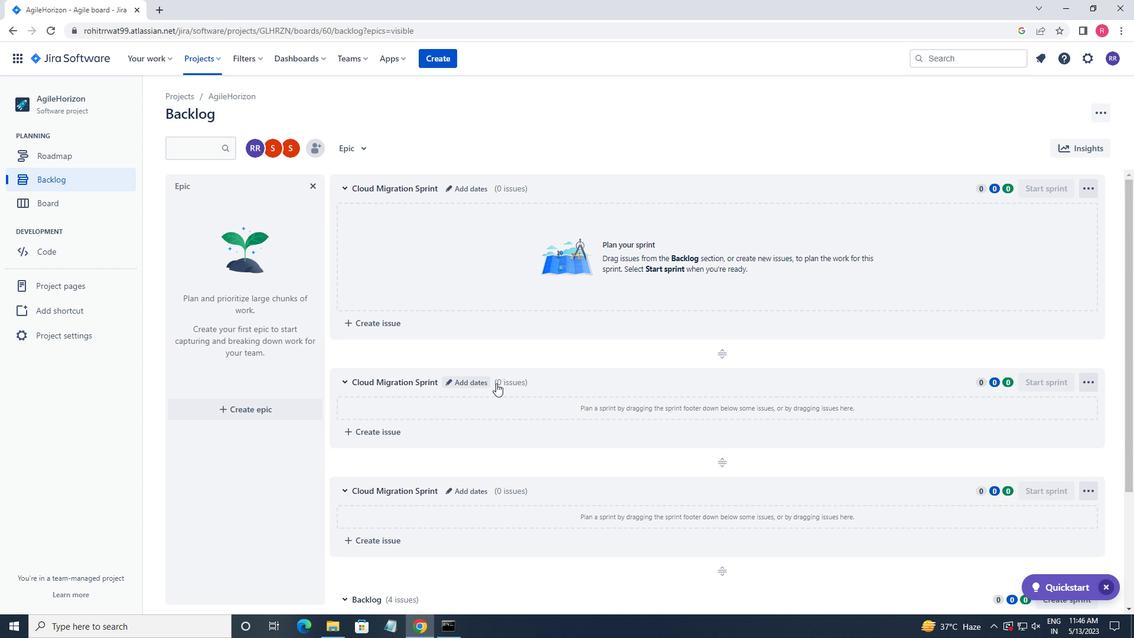 
Action: Mouse moved to (497, 382)
Screenshot: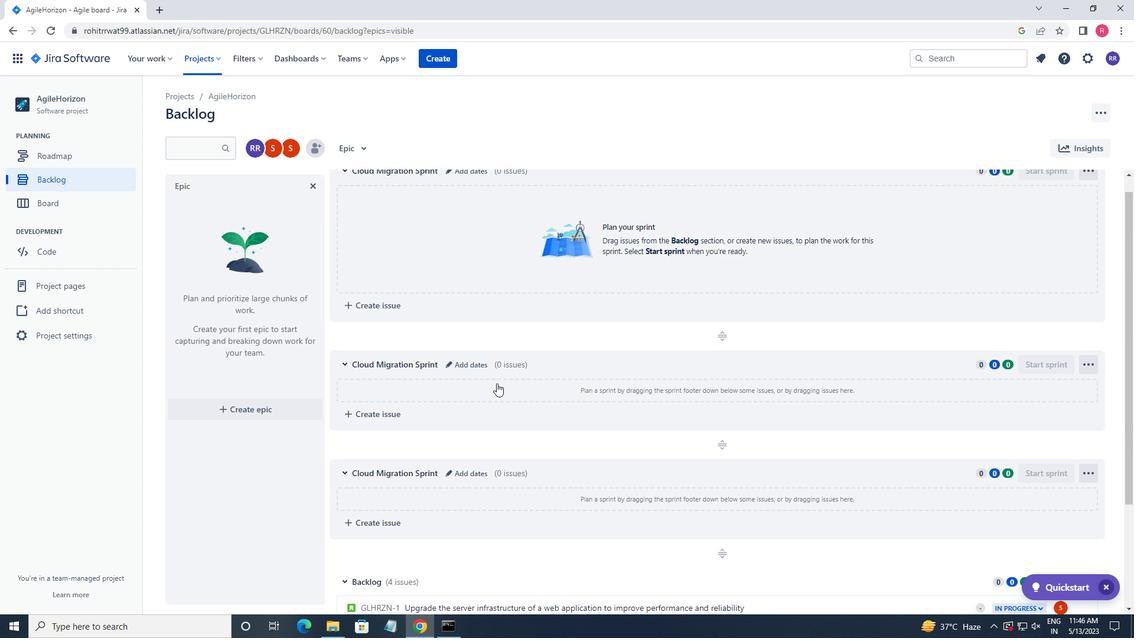 
Action: Mouse scrolled (497, 382) with delta (0, 0)
Screenshot: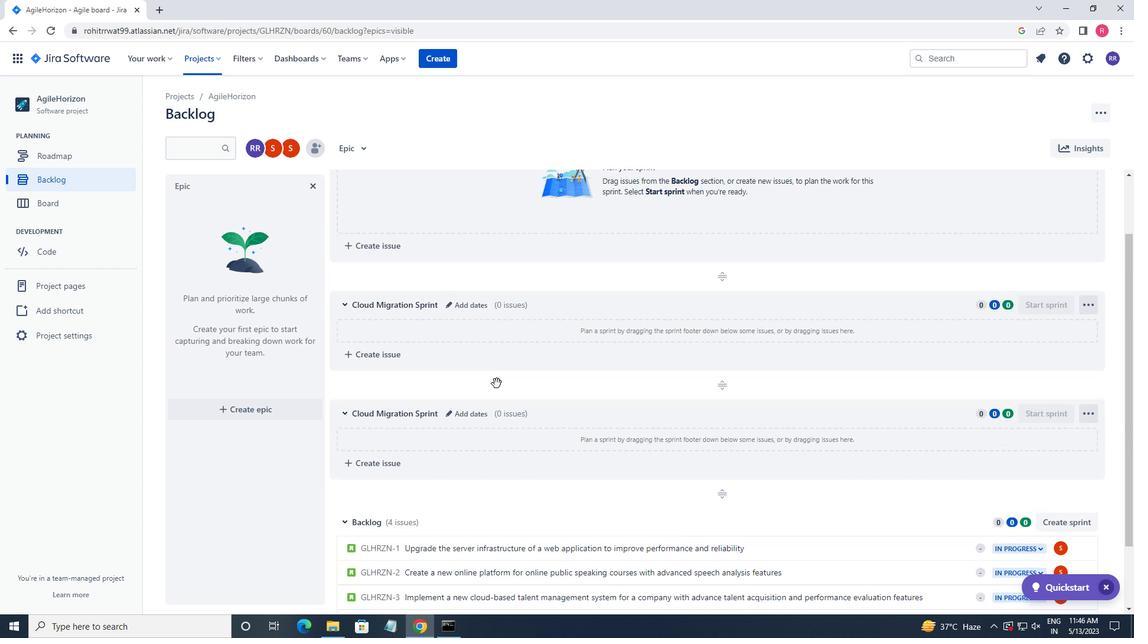 
Action: Mouse scrolled (497, 382) with delta (0, 0)
Screenshot: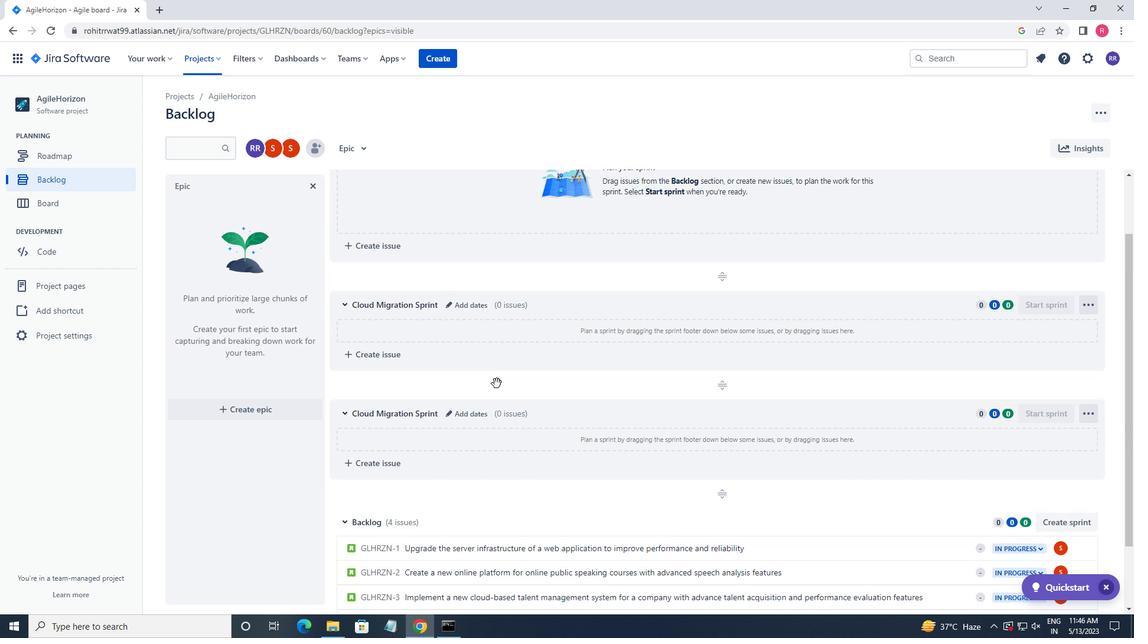 
Action: Mouse moved to (497, 381)
Screenshot: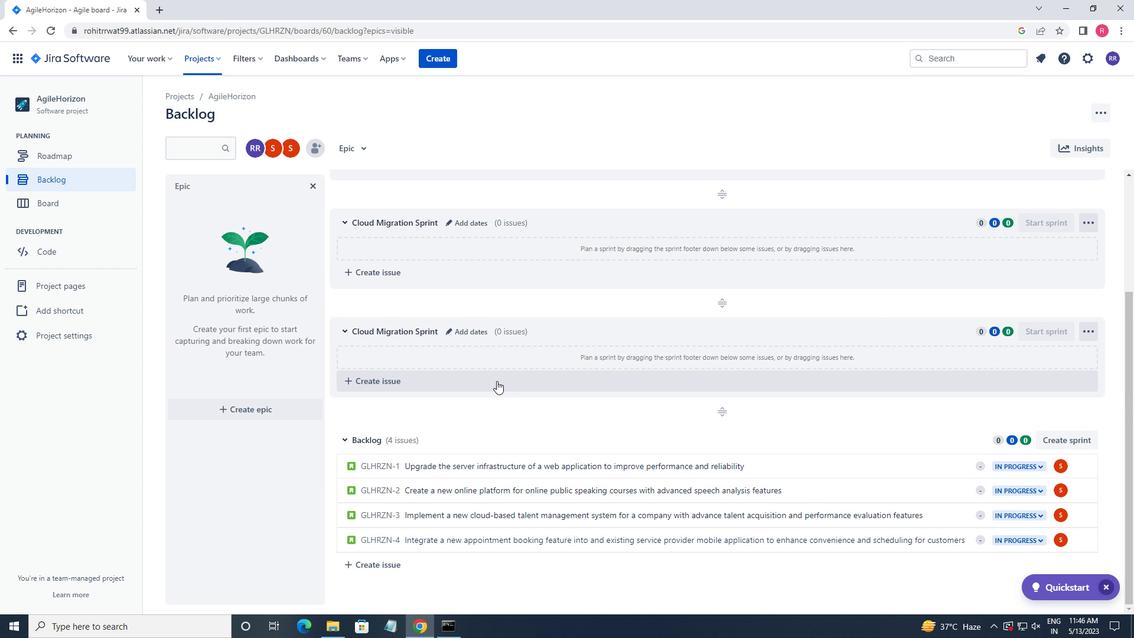 
